 Task: open an excel sheet and write heading  Financial WizardAdd Categories in a column and its values below  'Income, Income, Income, Expenses, Expenses, Expenses, Expenses, Expenses, Savings, Savings, Investments, Investments, Debt, Debt & Debt. 'Add Descriptions in next column and its values below  Salary, Freelance Work, Rental Income, Housing, Transportation, Groceries, Utilities, Entertainment, Emergency Fund, Retirement, Stocks, Mutual Funds, Credit Card 1, Credit Card 2 & Student Loan. Add Amount in next column and its values below  $5,000, $1,200, $500, $1,200, $300, $400, $200, $150, $500, $1,000, $500, $300, $200, $100 & $300. Save page Budget Worksheet
Action: Mouse moved to (26, 122)
Screenshot: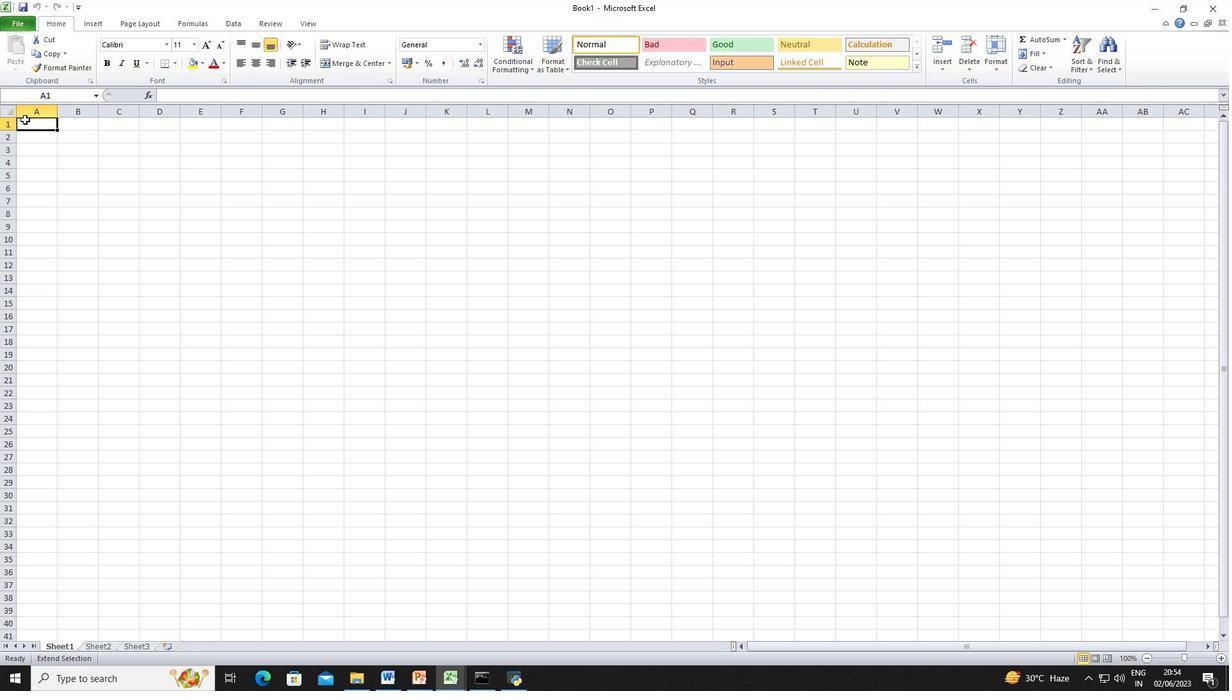 
Action: Mouse pressed left at (26, 122)
Screenshot: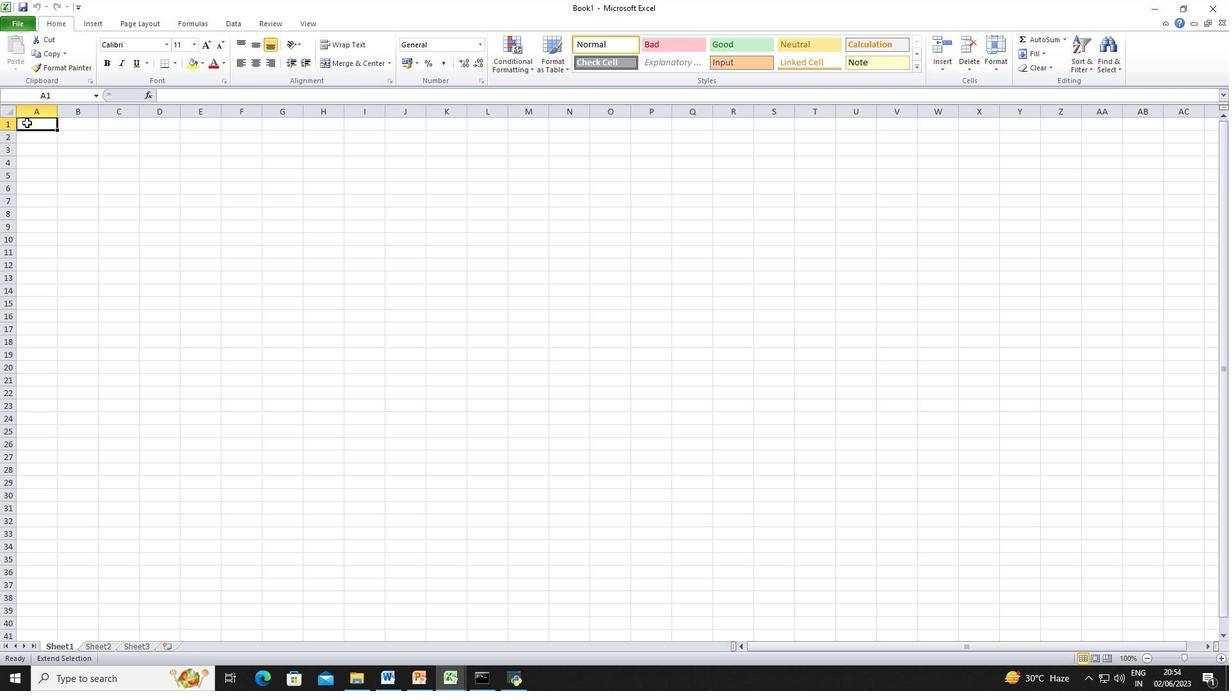 
Action: Mouse moved to (367, 215)
Screenshot: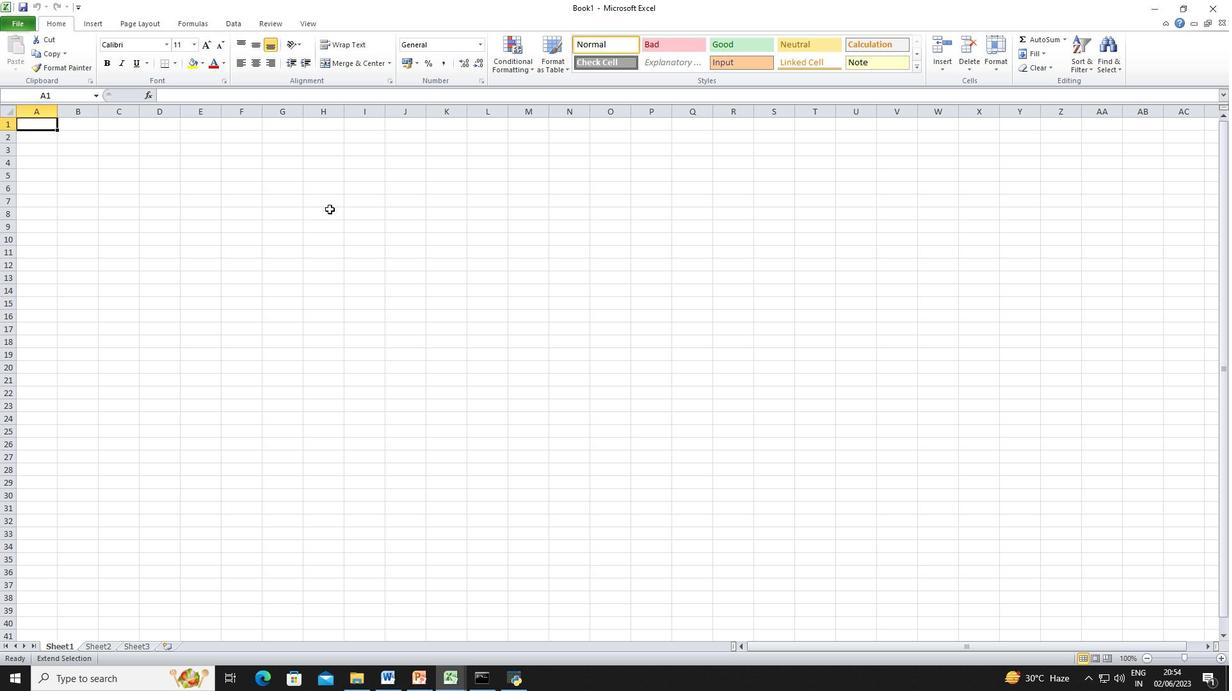 
Action: Key pressed <Key.shift_r><Key.shift_r><Key.shift_r><Key.shift_r><Key.shift_r>Financial<Key.space><Key.shift_r>Wizard<Key.space><Key.enter><Key.shift_r><Key.shift_r><Key.shift_r>Categories<Key.space><Key.right><Key.shift_r><Key.shift_r><Key.shift_r><Key.shift_r>DEs<Key.backspace><Key.backspace>escription<Key.space><Key.right><Key.shift_r><Key.shift_r><Key.shift_r><Key.shift_r><Key.shift_r><Key.shift_r><Key.shift_r><Key.shift_r><Key.shift_r><Key.shift_r><Key.shift_r><Key.shift_r><Key.shift_r><Key.shift_r><Key.shift_r><Key.shift_r>ADd<Key.backspace><Key.backspace>dd<Key.shift_r><Key.space><Key.shift_r>Amount
Screenshot: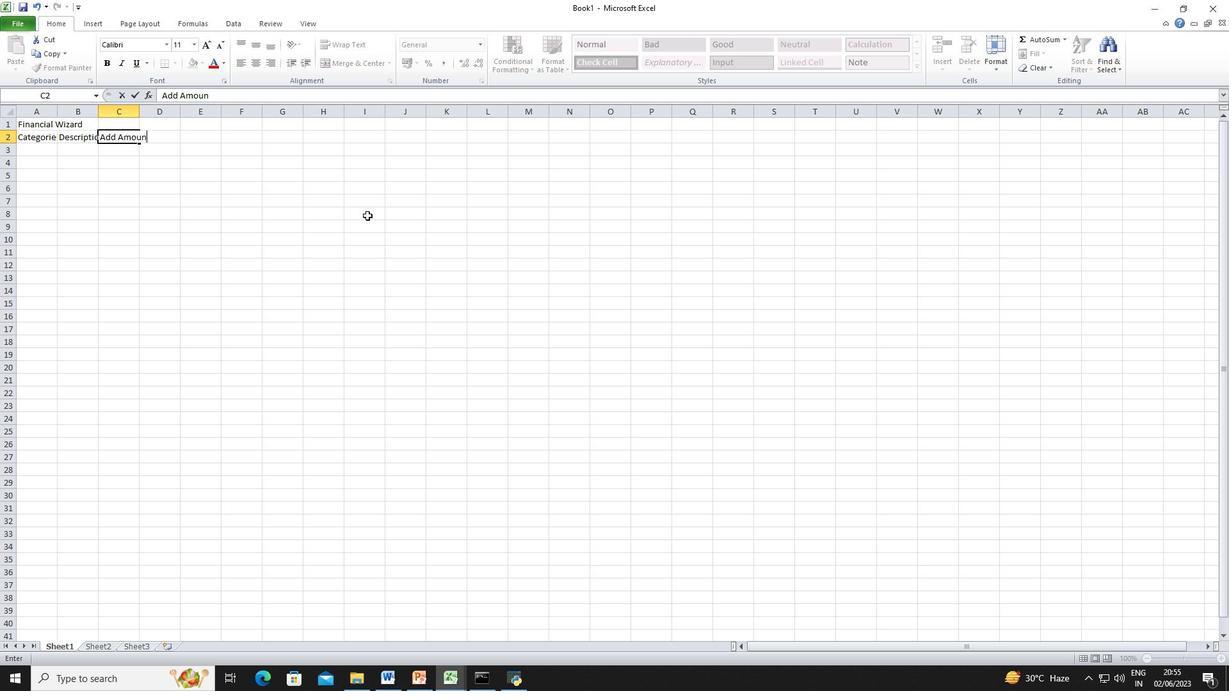
Action: Mouse pressed left at (367, 215)
Screenshot: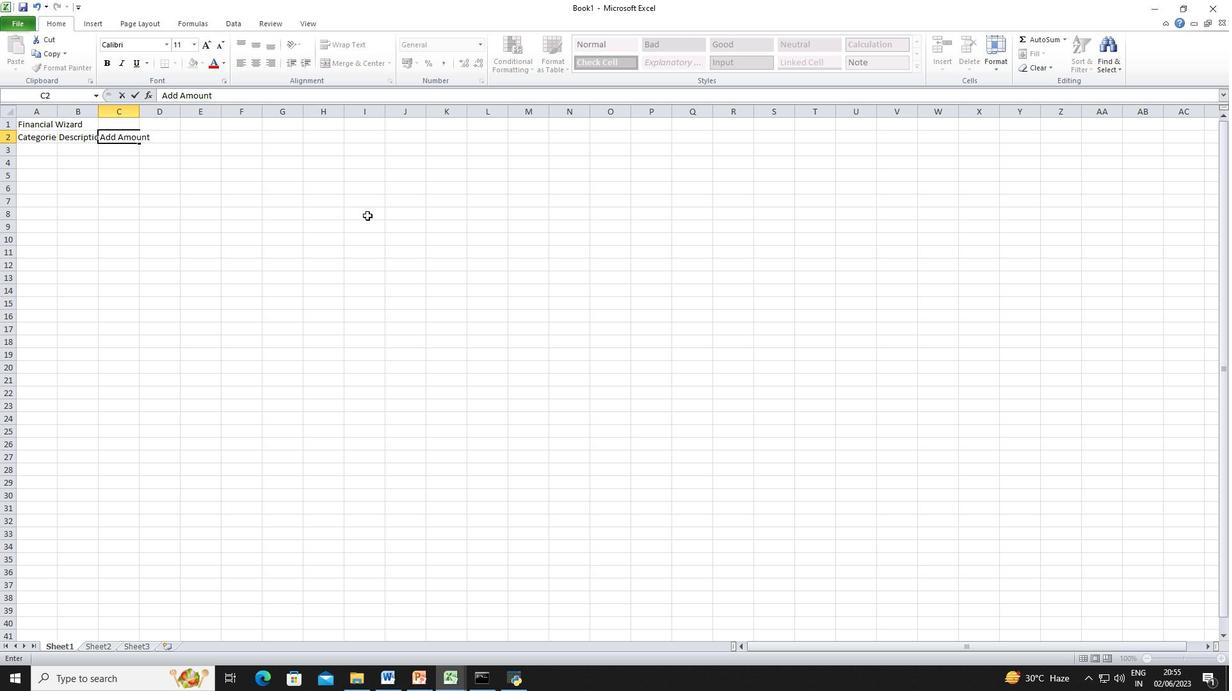 
Action: Mouse moved to (94, 106)
Screenshot: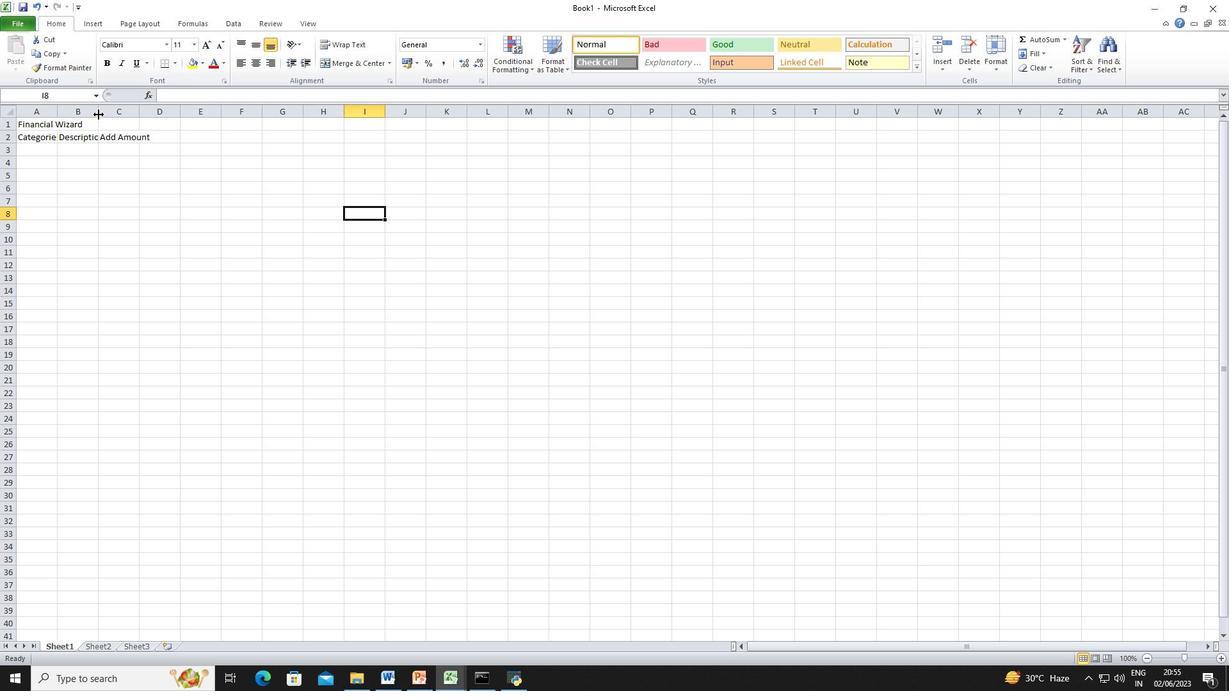 
Action: Mouse pressed left at (94, 106)
Screenshot: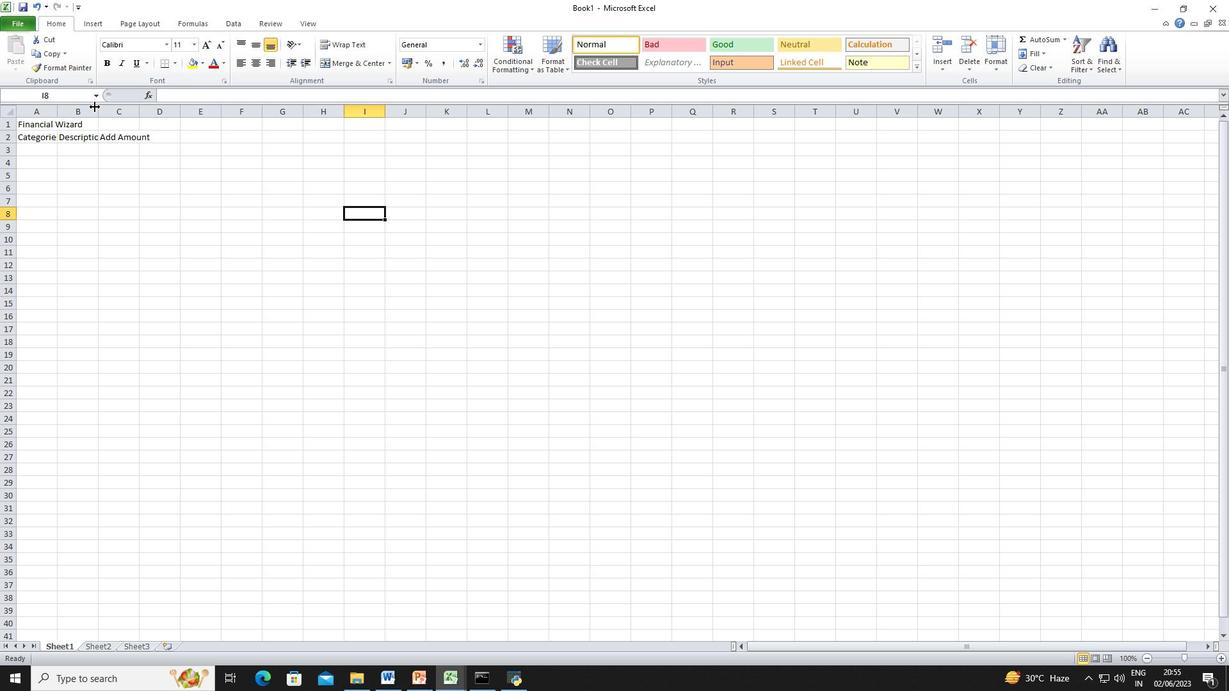 
Action: Mouse pressed left at (94, 106)
Screenshot: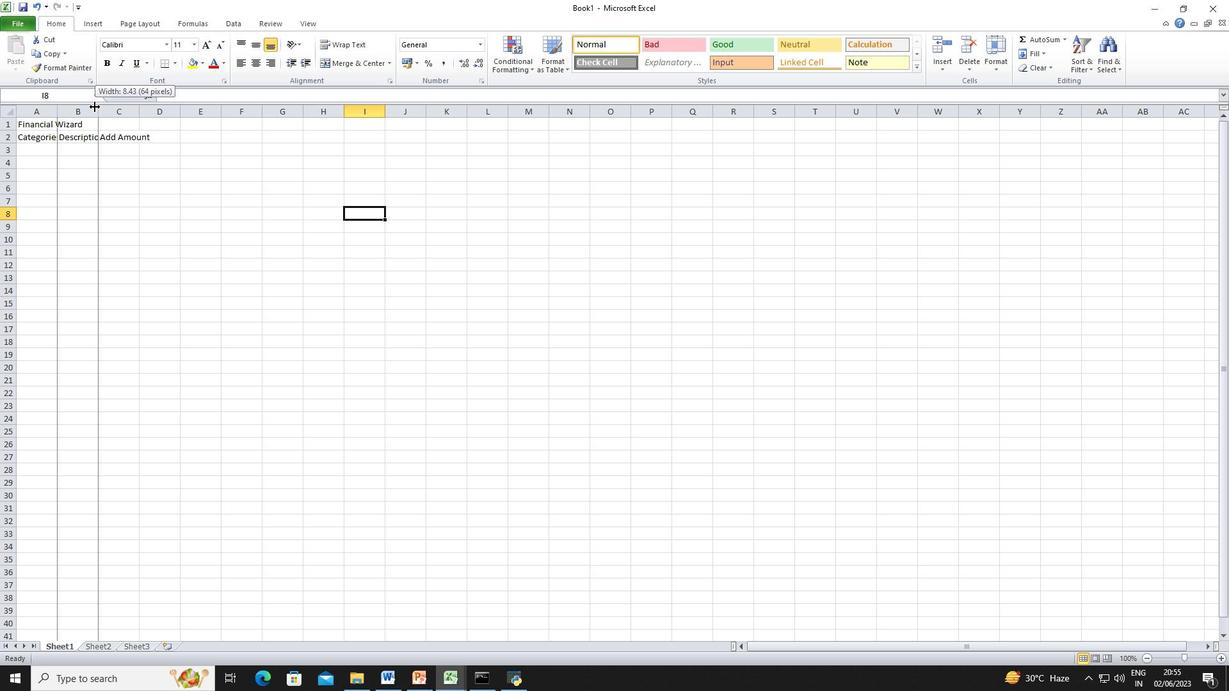 
Action: Mouse moved to (56, 107)
Screenshot: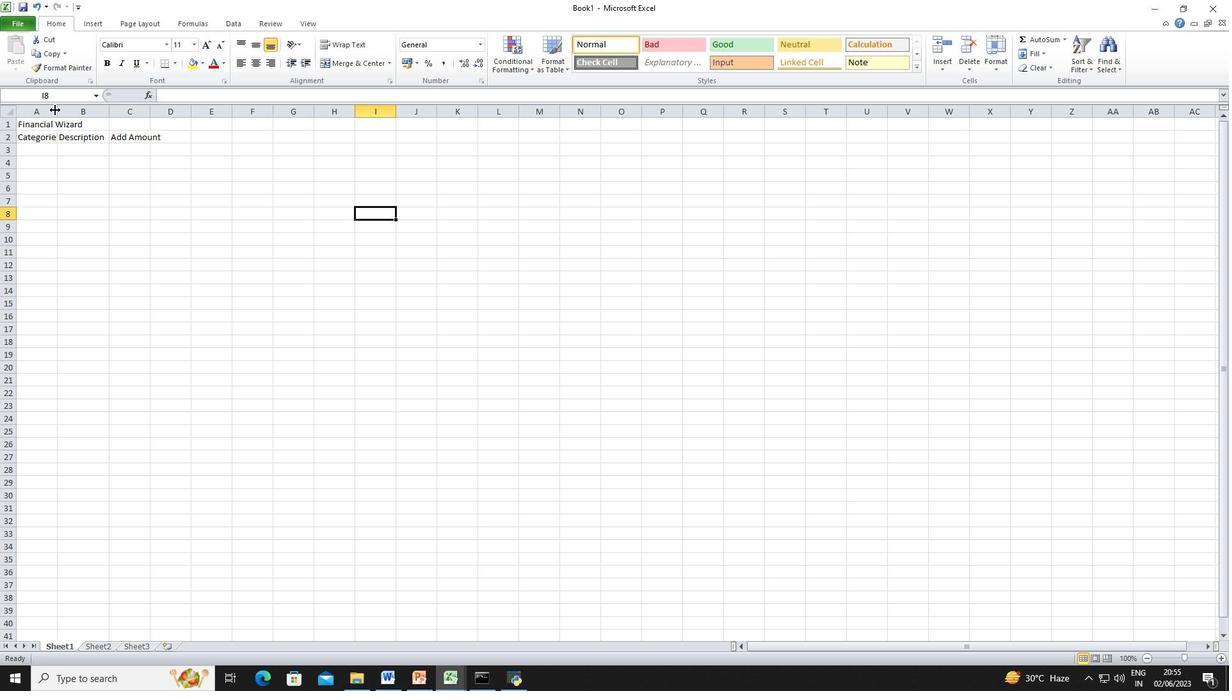 
Action: Mouse pressed left at (56, 107)
Screenshot: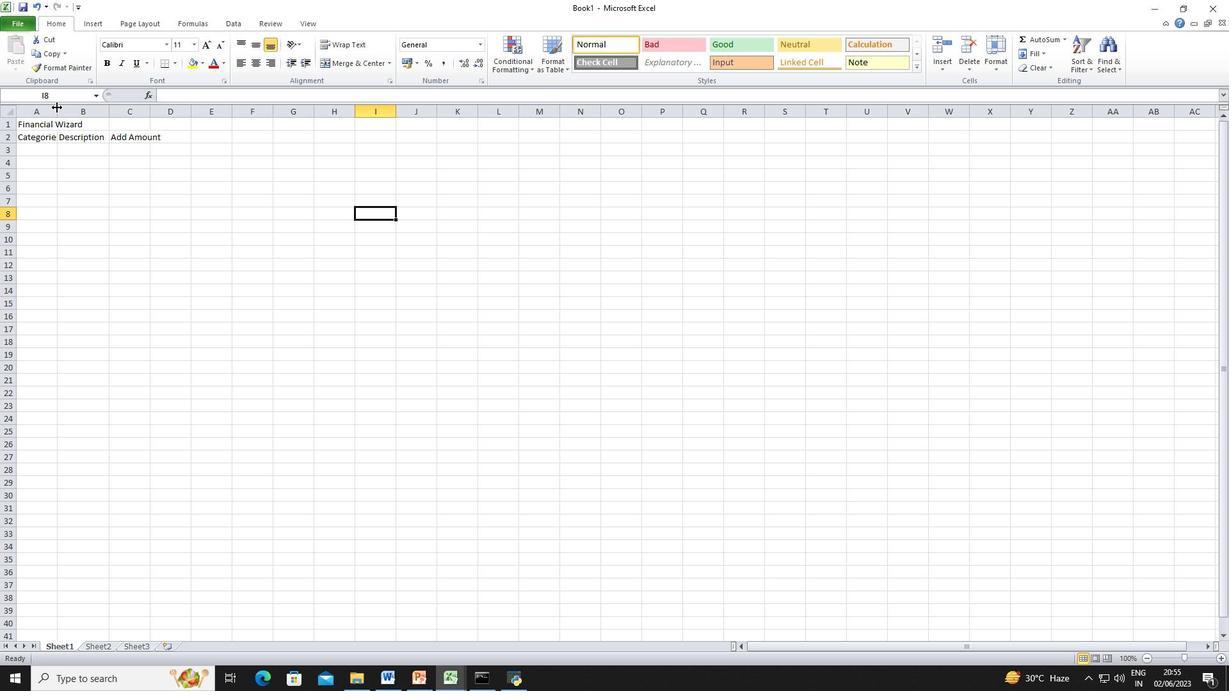
Action: Mouse pressed left at (56, 107)
Screenshot: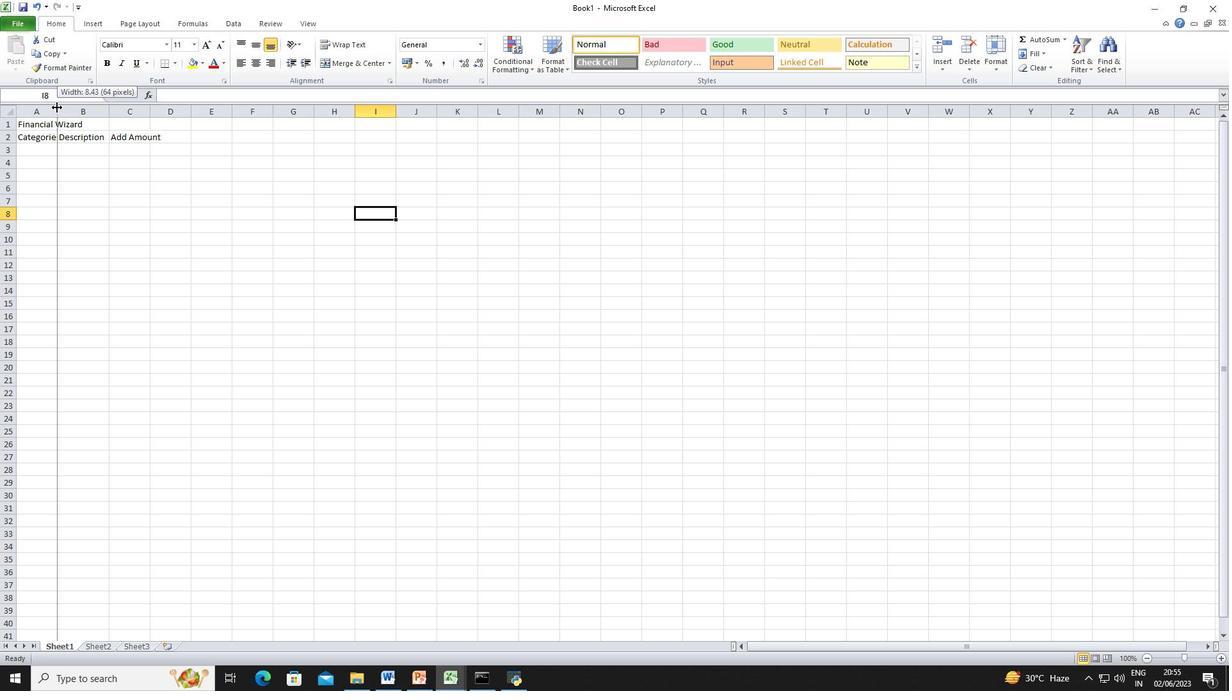 
Action: Mouse moved to (181, 106)
Screenshot: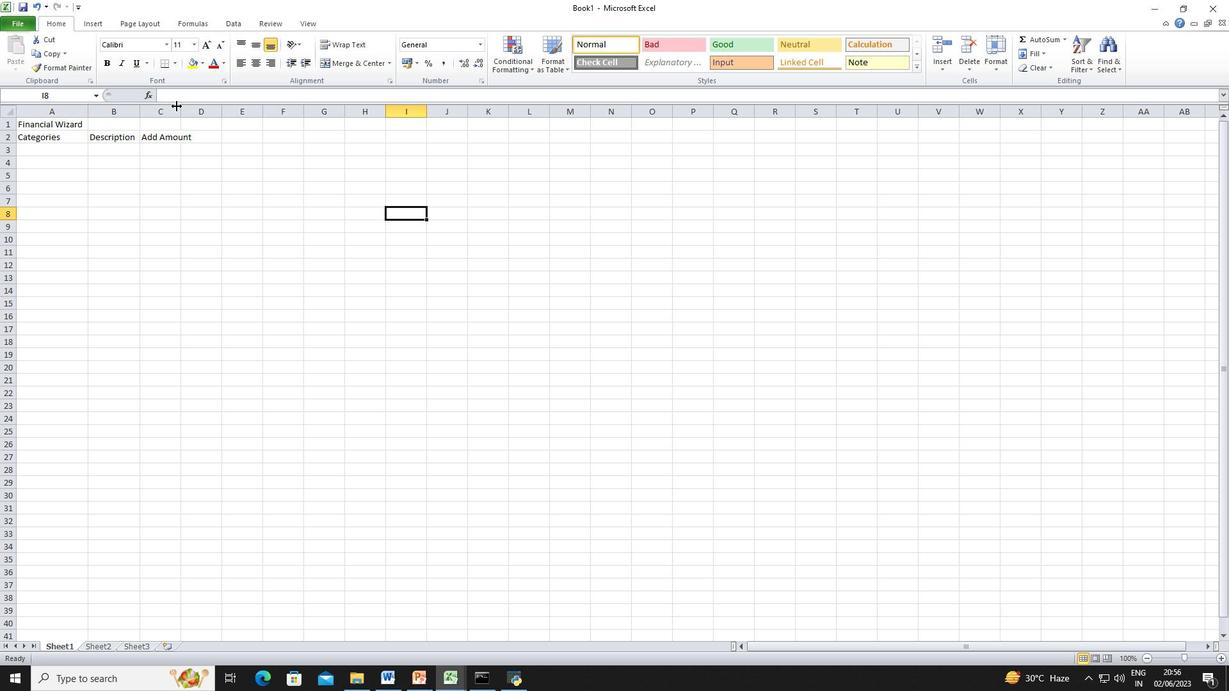 
Action: Mouse pressed left at (181, 106)
Screenshot: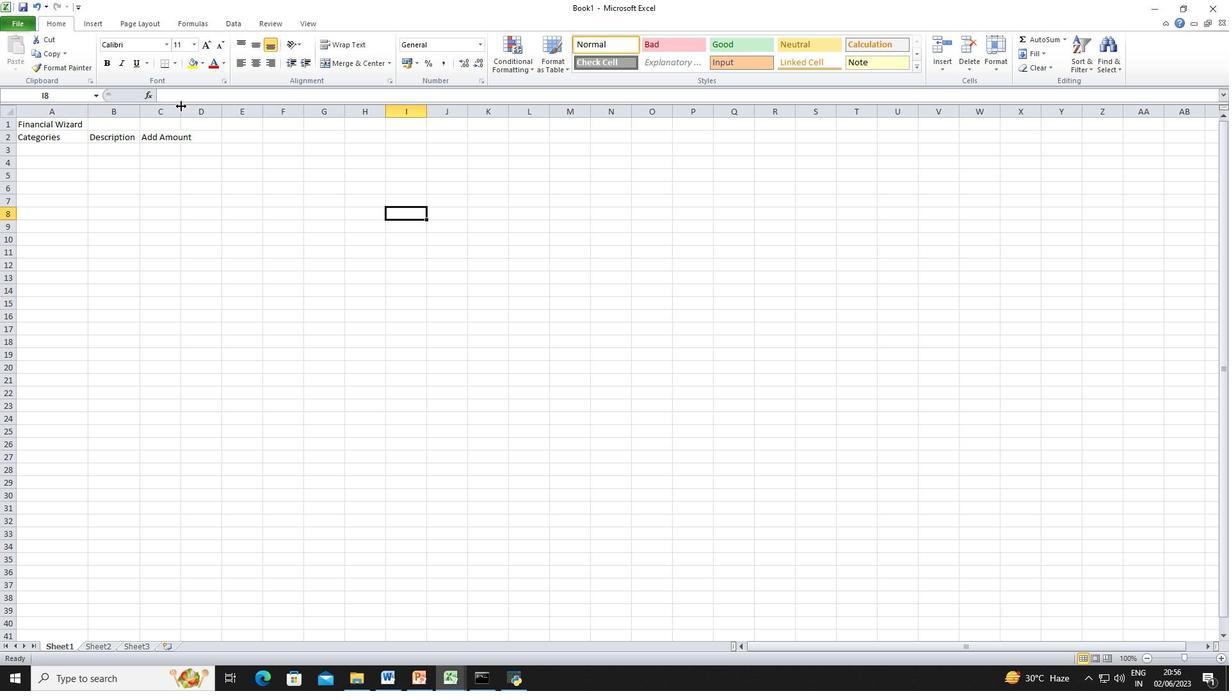 
Action: Mouse pressed left at (181, 106)
Screenshot: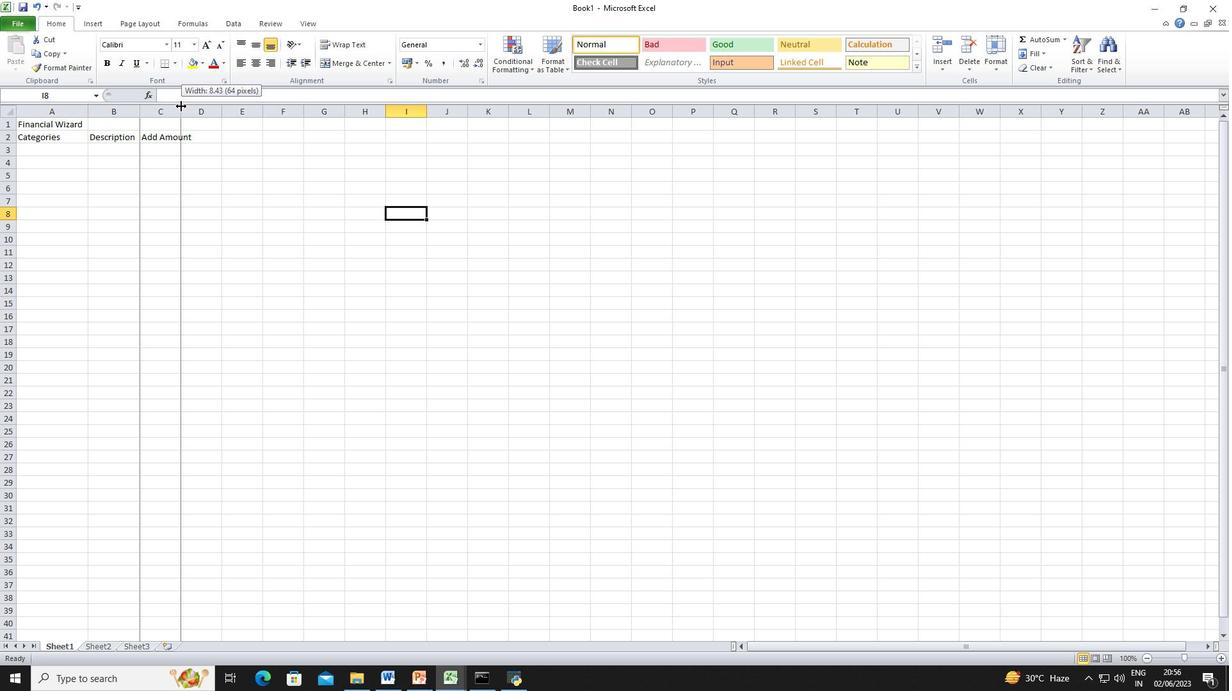 
Action: Mouse moved to (78, 149)
Screenshot: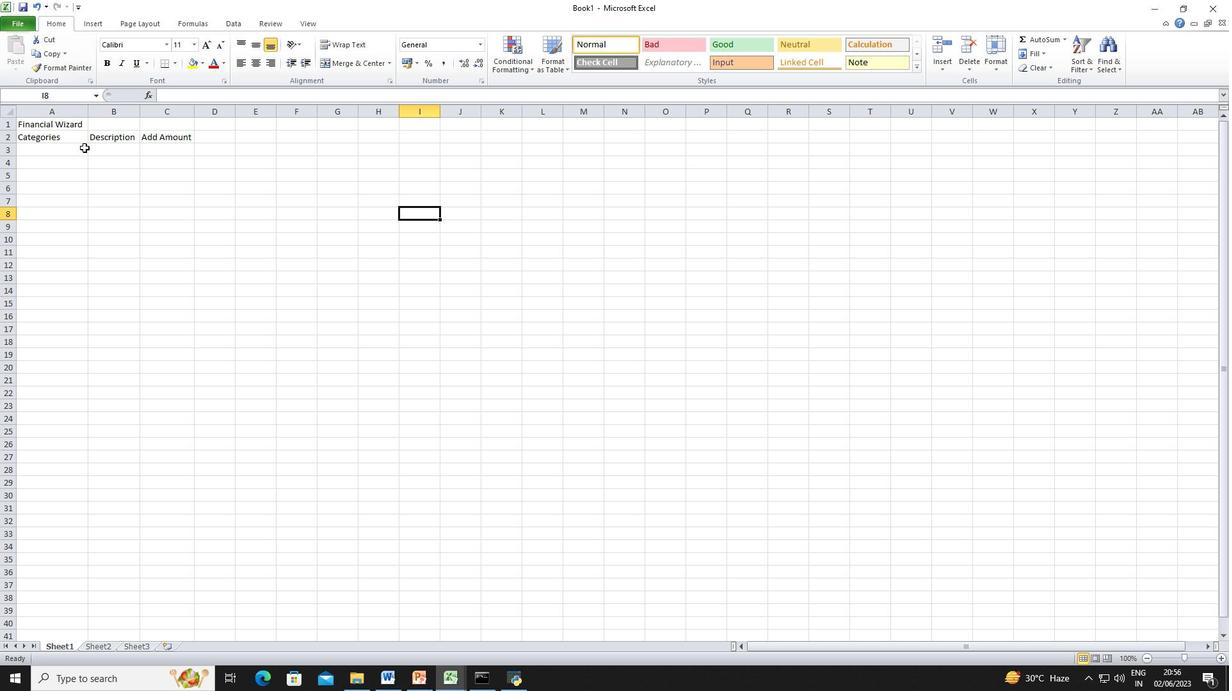 
Action: Mouse pressed left at (78, 149)
Screenshot: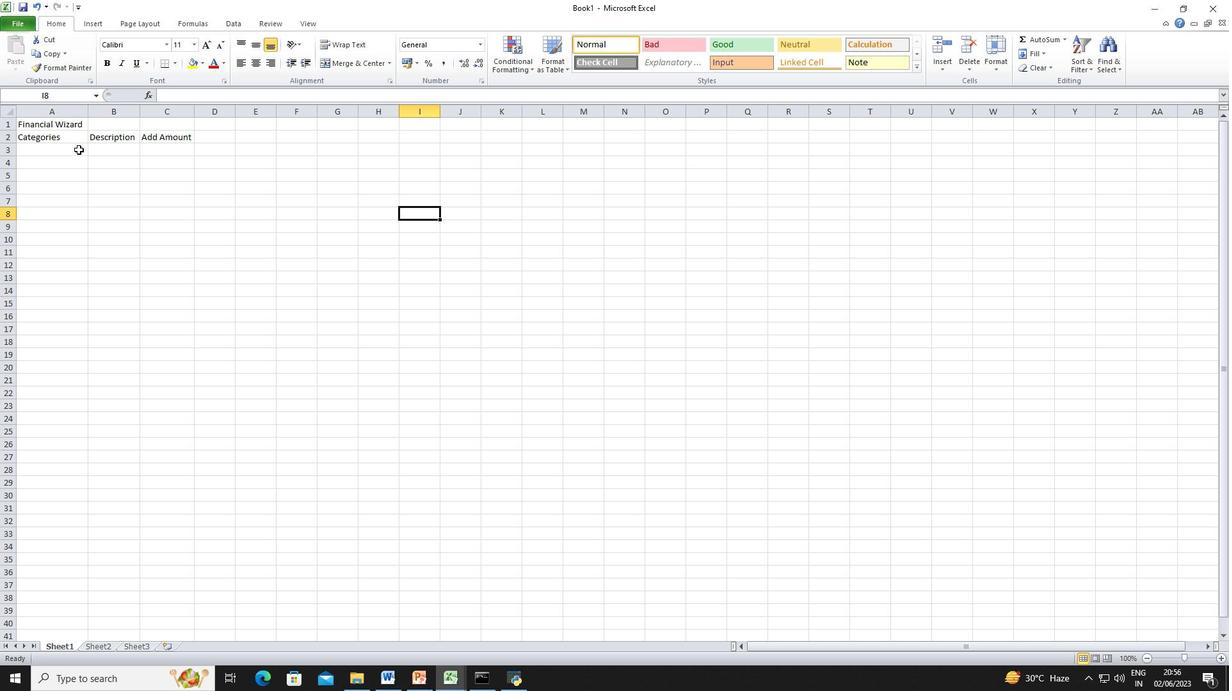 
Action: Mouse moved to (469, 208)
Screenshot: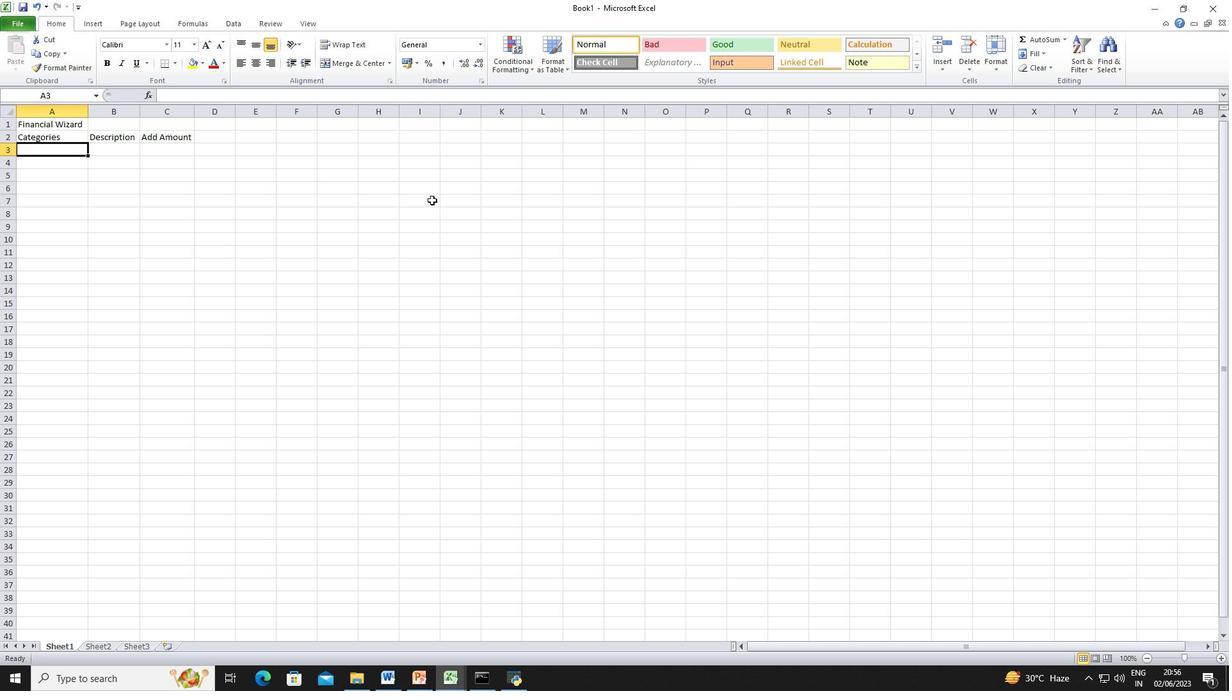 
Action: Key pressed <Key.shift_r><Key.shift_r><Key.shift_r>Income<Key.space><Key.enter><Key.shift_r><Key.shift_r><Key.shift_r><Key.shift_r><Key.shift_r><Key.shift_r>I<Key.enter><Key.shift_r>I<Key.enter><Key.shift_r><Key.shift_r><Key.shift_r>Expenses<Key.enter><Key.shift_r>E<Key.enter><Key.shift_r>E<Key.enter><Key.shift_r>E<Key.enter><Key.shift_r>E<Key.enter>
Screenshot: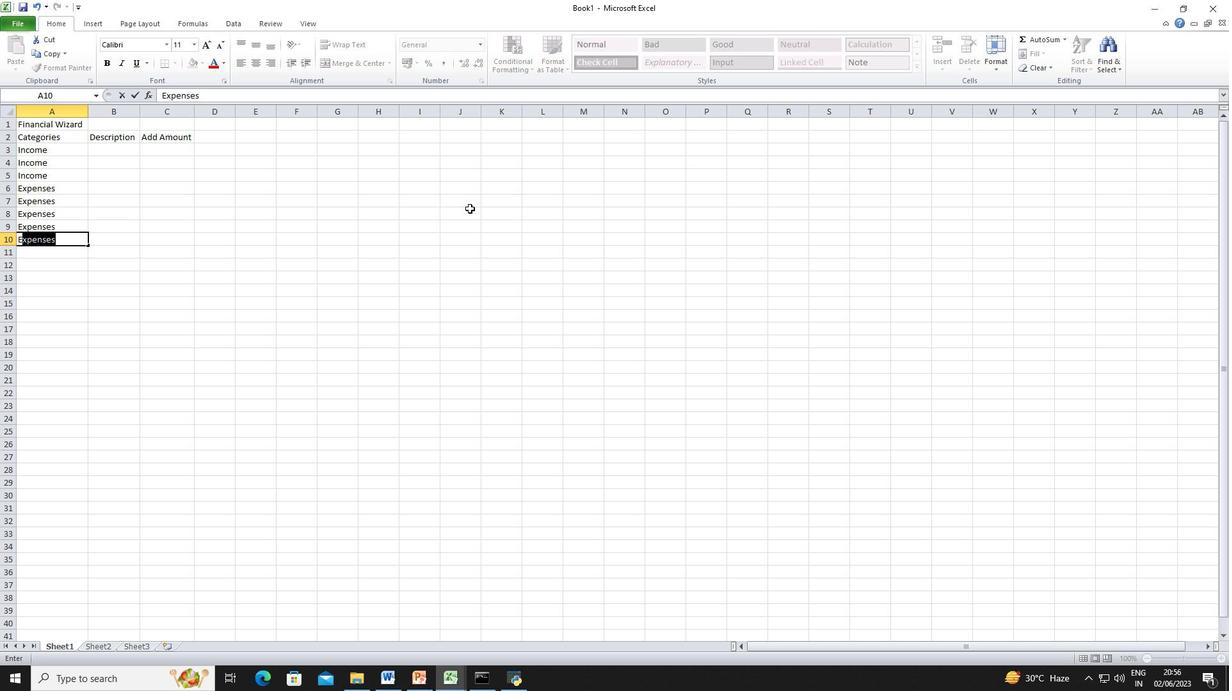
Action: Mouse moved to (407, 357)
Screenshot: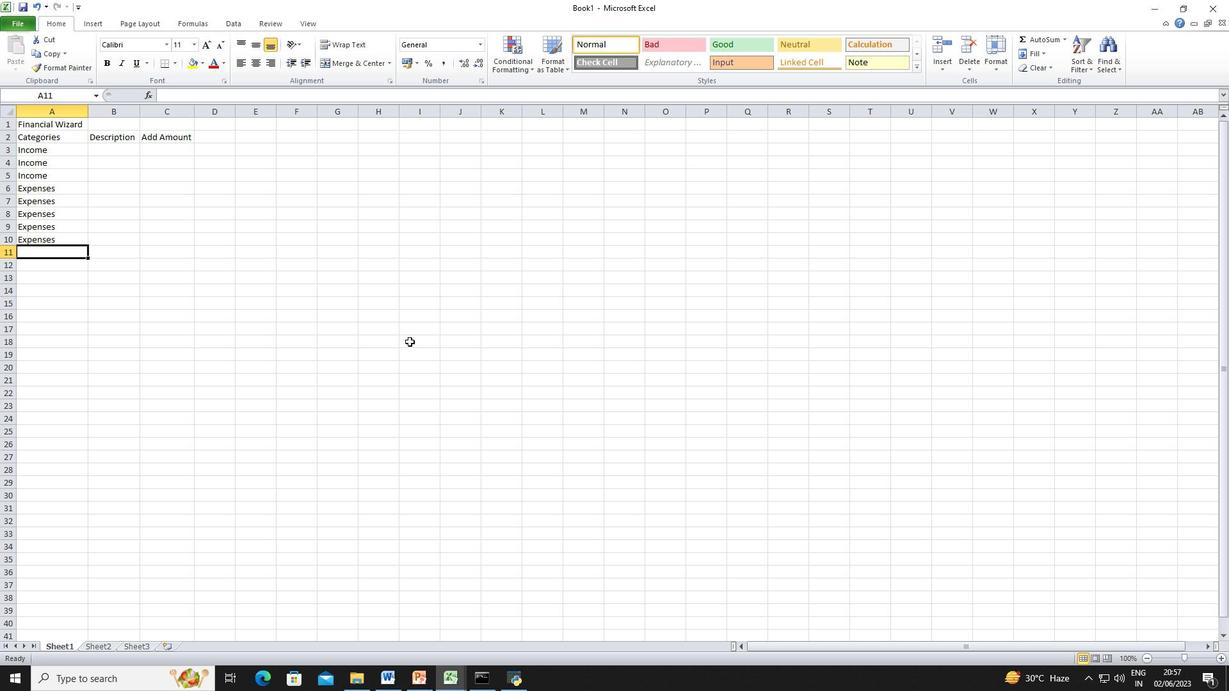 
Action: Key pressed <Key.shift_r>SAvings<Key.enter><Key.shift_r>SA<Key.enter><Key.shift_r><Key.shift_r><Key.shift_r><Key.shift_r><Key.shift_r><Key.shift_r><Key.shift_r><Key.shift_r>IN<Key.backspace><Key.backspace>nvestment<Key.space><Key.backspace>s<Key.enter><Key.shift_r>Inve<Key.enter><Key.shift_r><Key.shift_r><Key.shift_r><Key.shift_r><Key.shift_r><Key.shift_r><Key.shift_r><Key.shift_r><Key.shift_r>DE<Key.backspace>ebt<Key.space><Key.enter><Key.shift_r><Key.shift_r><Key.shift_r><Key.shift_r><Key.shift_r><Key.shift_r><Key.shift_r><Key.shift_r>De\<Key.backspace>bt<Key.enter><Key.shift_r>D<Key.enter>
Screenshot: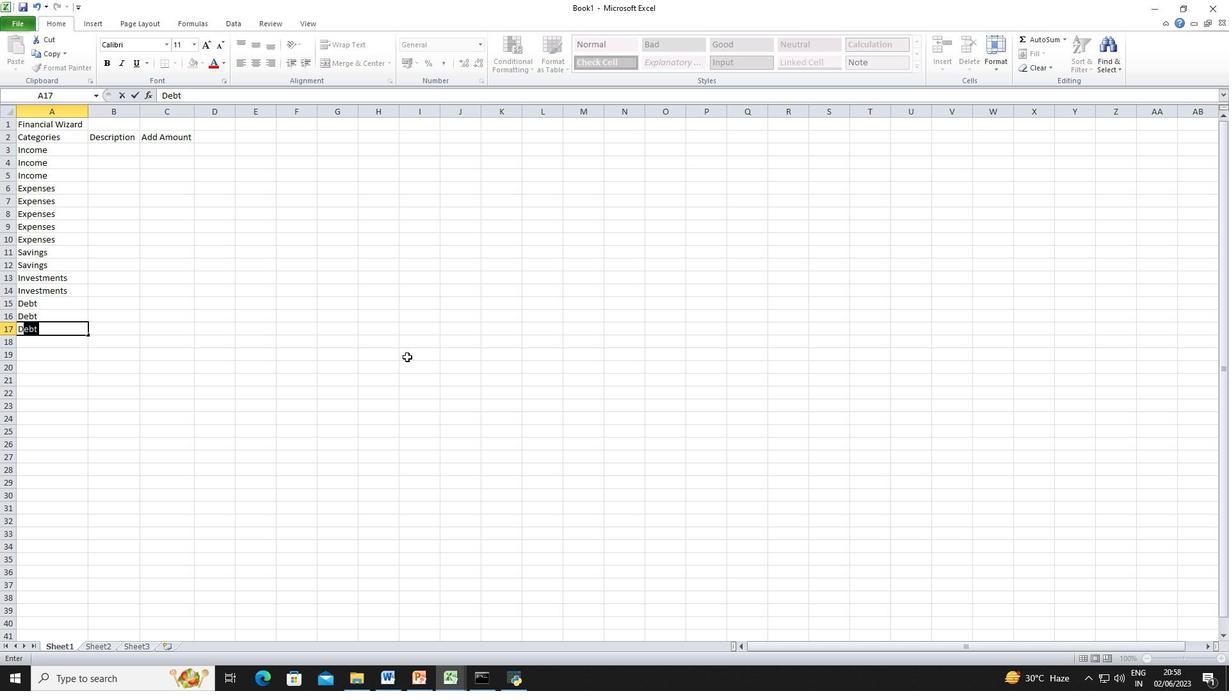 
Action: Mouse moved to (58, 332)
Screenshot: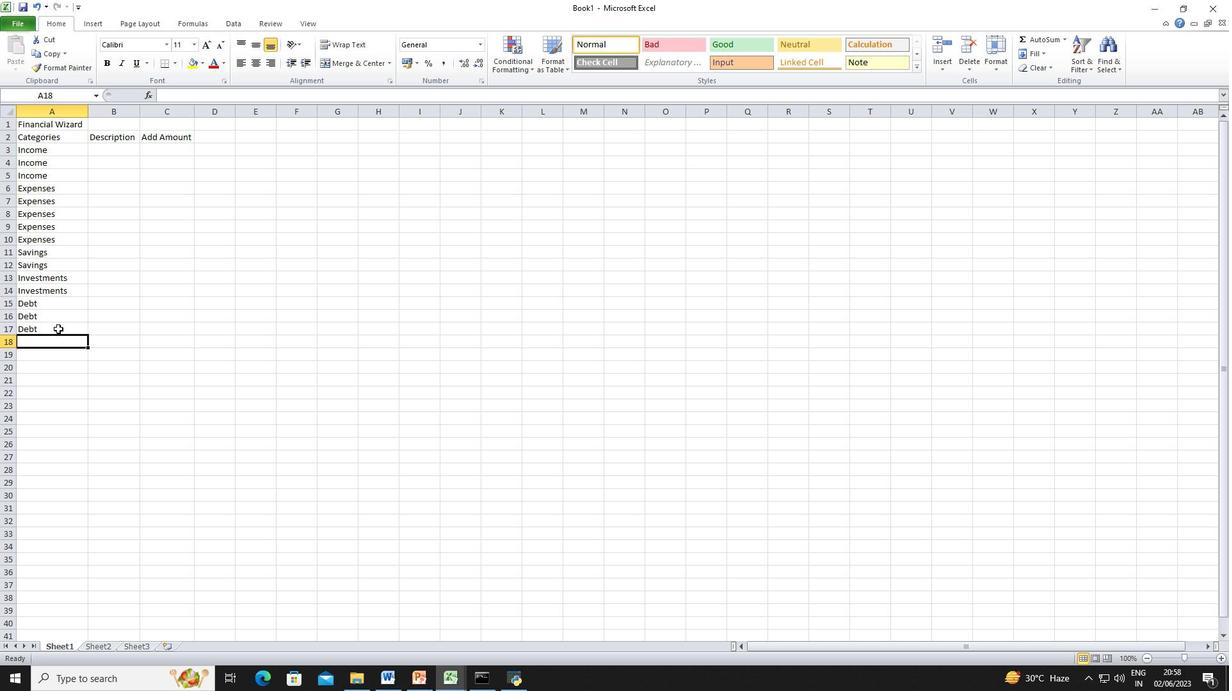 
Action: Mouse pressed left at (58, 332)
Screenshot: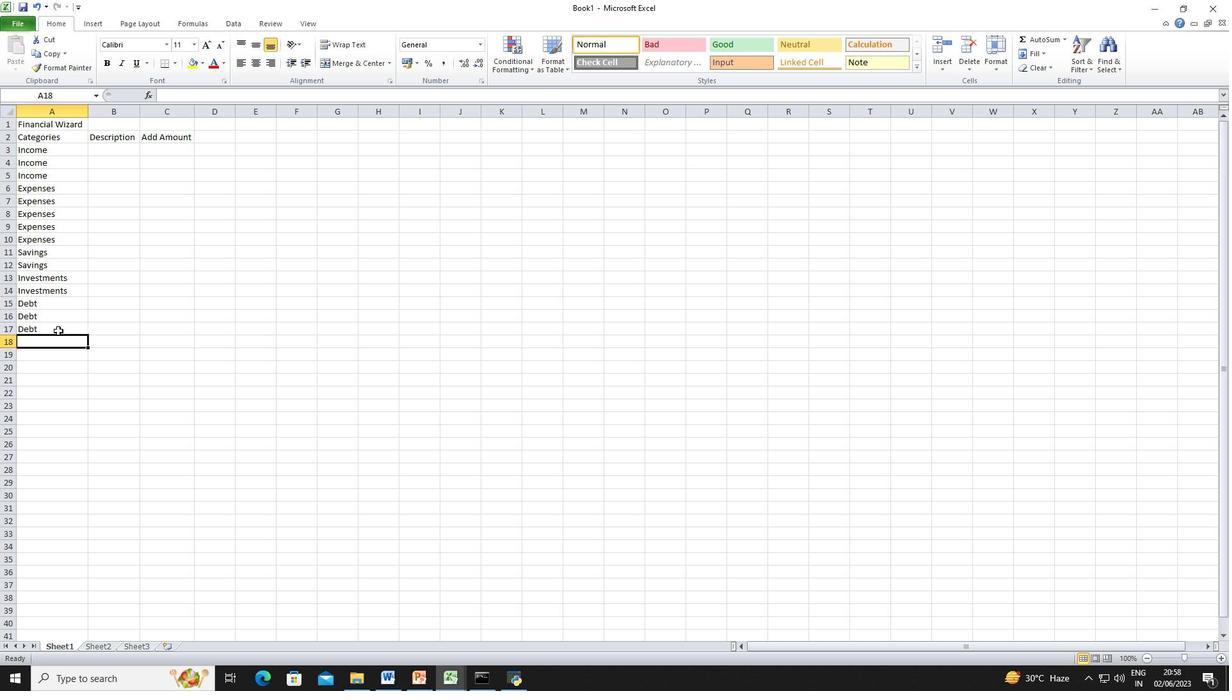 
Action: Key pressed <Key.backspace>
Screenshot: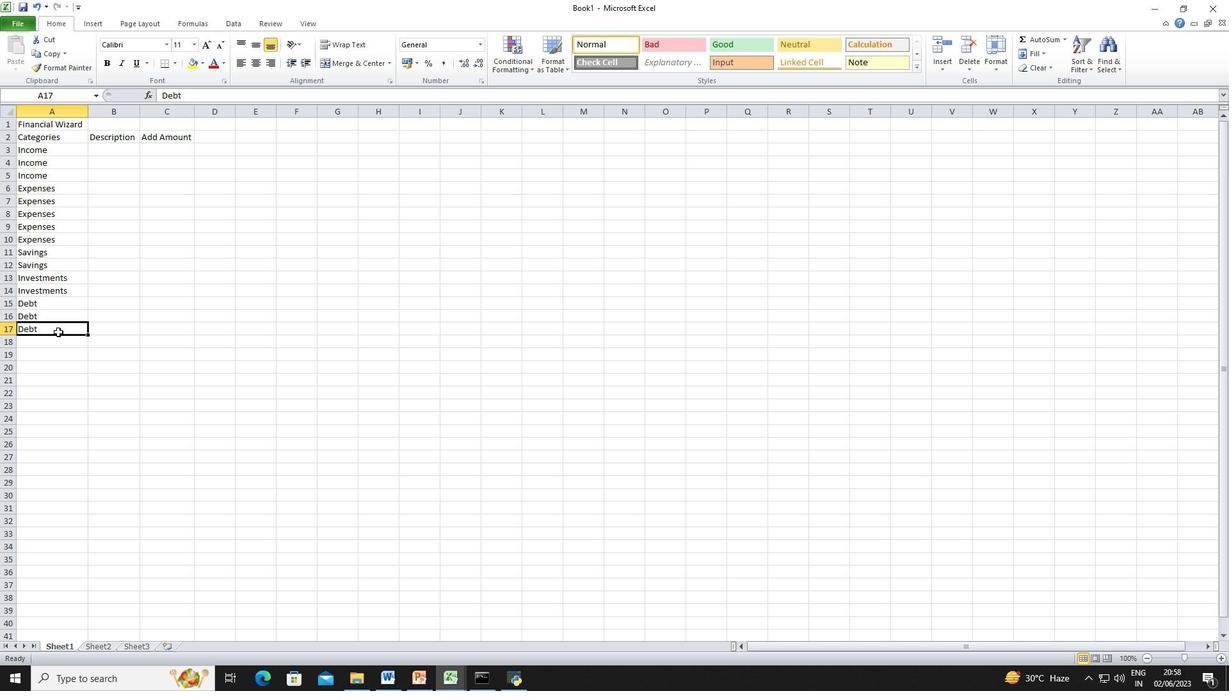 
Action: Mouse moved to (62, 316)
Screenshot: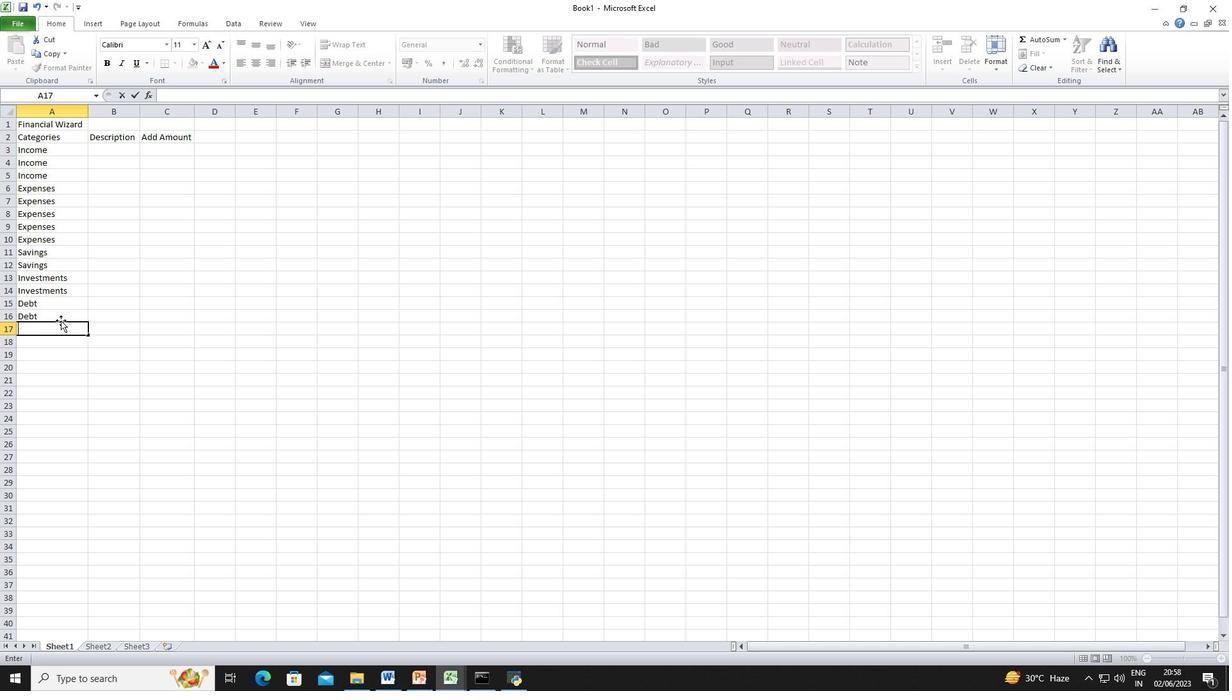 
Action: Mouse pressed left at (62, 316)
Screenshot: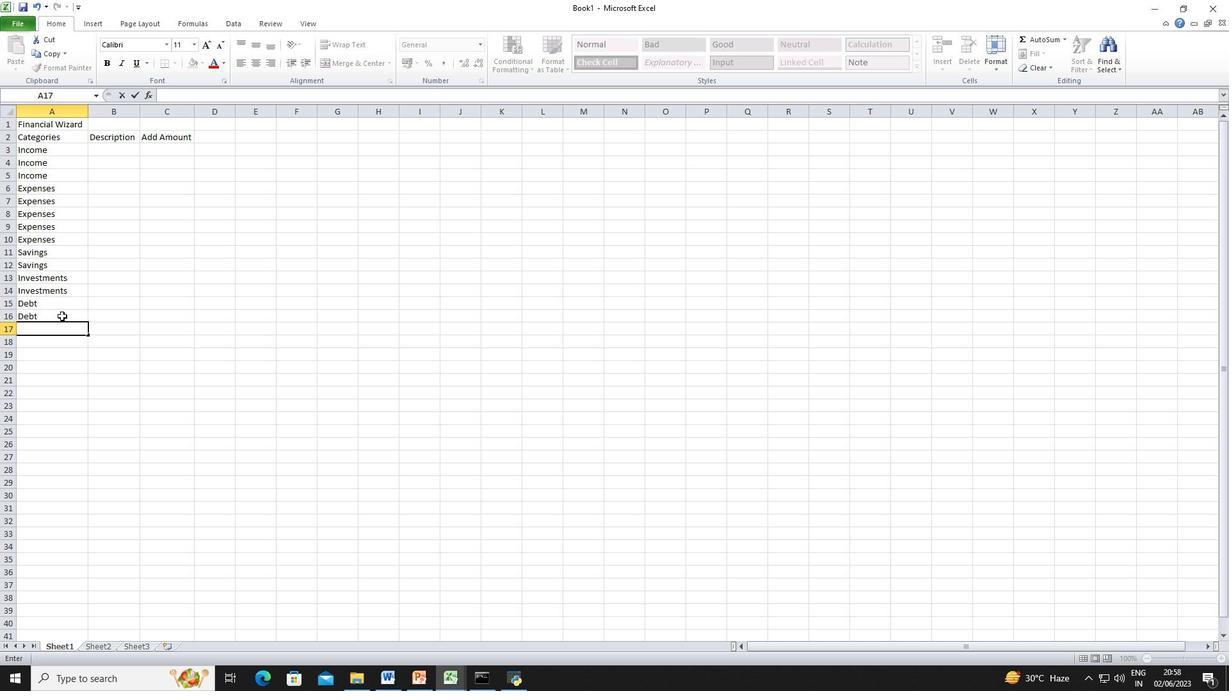
Action: Mouse pressed left at (62, 316)
Screenshot: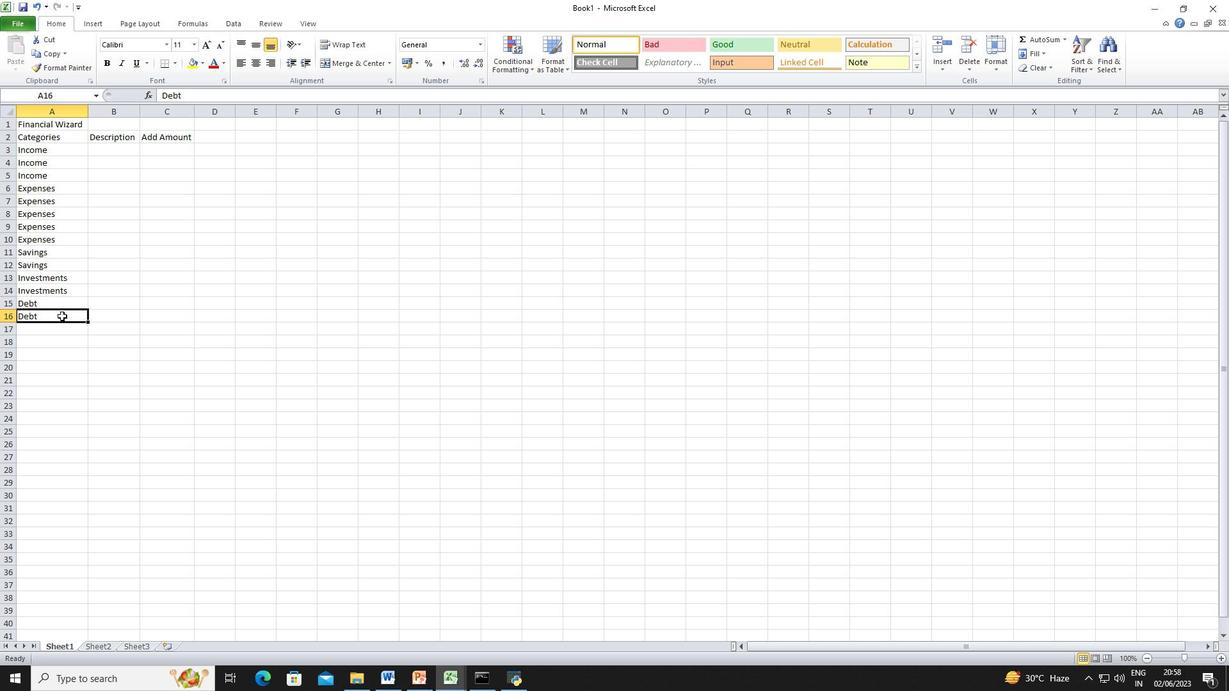 
Action: Mouse pressed left at (62, 316)
Screenshot: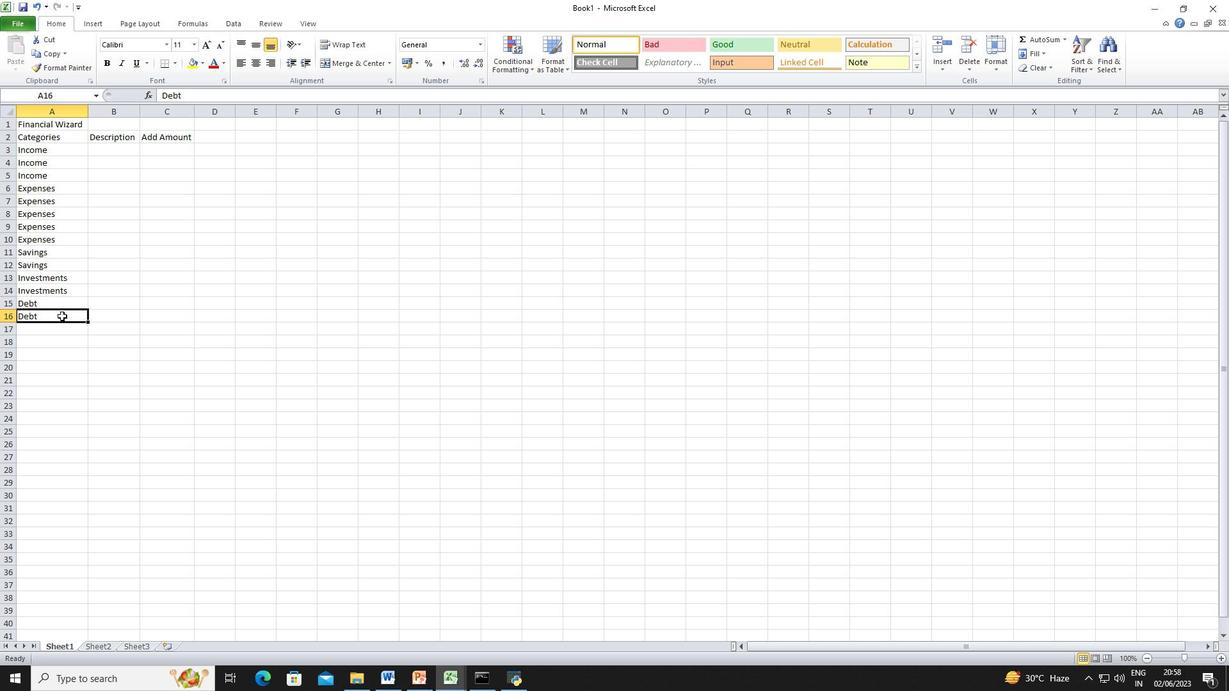 
Action: Key pressed <Key.shift_r><Key.shift_r><Key.shift_r><Key.shift_r><Key.shift_r><Key.shift_r><Key.shift_r><Key.shift_r><Key.shift_r><Key.shift_r><Key.shift_r><Key.shift_r><Key.shift_r><Key.shift_r><Key.shift_r><Key.shift_r><Key.shift_r><Key.shift_r><Key.shift_r><Key.shift_r><Key.shift_r><Key.shift_r><Key.shift_r><Key.shift_r><Key.shift_r><Key.shift_r><Key.shift_r><Key.shift_r><Key.shift_r><Key.shift_r><Key.shift_r><Key.shift_r><Key.shift_r><Key.shift_r><Key.shift_r><Key.shift_r><Key.shift_r><Key.shift_r><Key.shift_r><Key.shift_r><Key.shift_r><Key.shift_r><Key.shift_r><Key.shift_r><Key.shift_r><Key.shift_r><Key.shift_r><Key.shift_r>&<Key.space><Key.shift_r>DE<Key.backspace>ebt
Screenshot: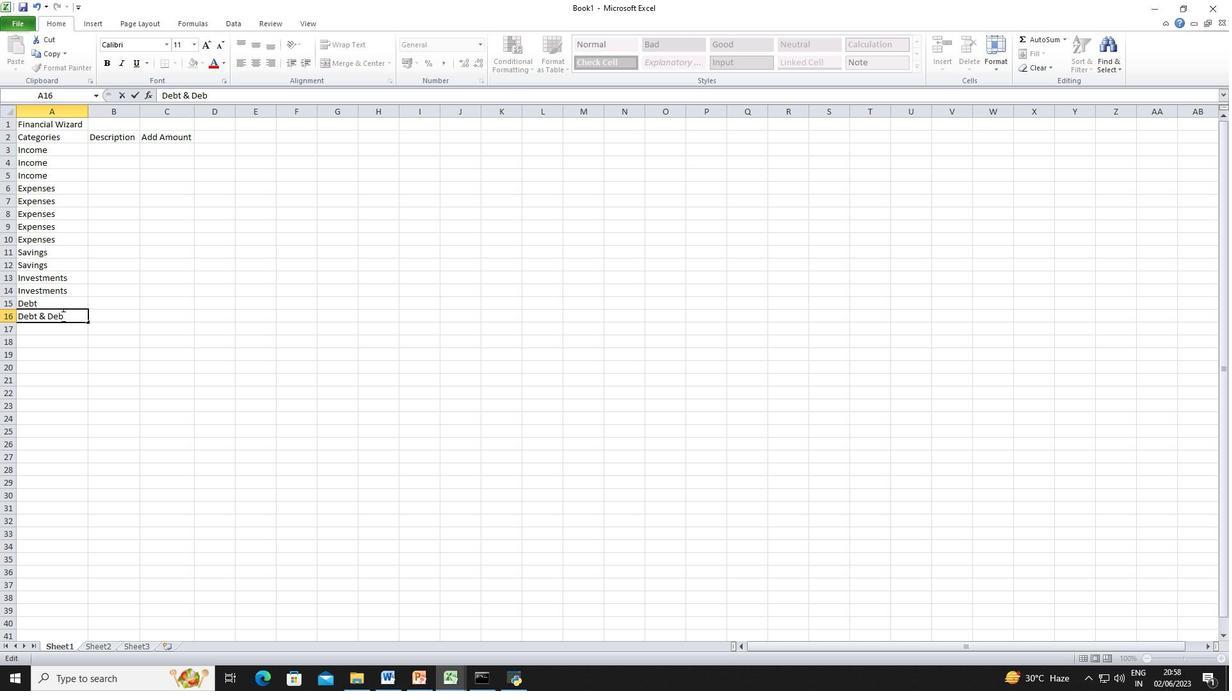
Action: Mouse moved to (138, 281)
Screenshot: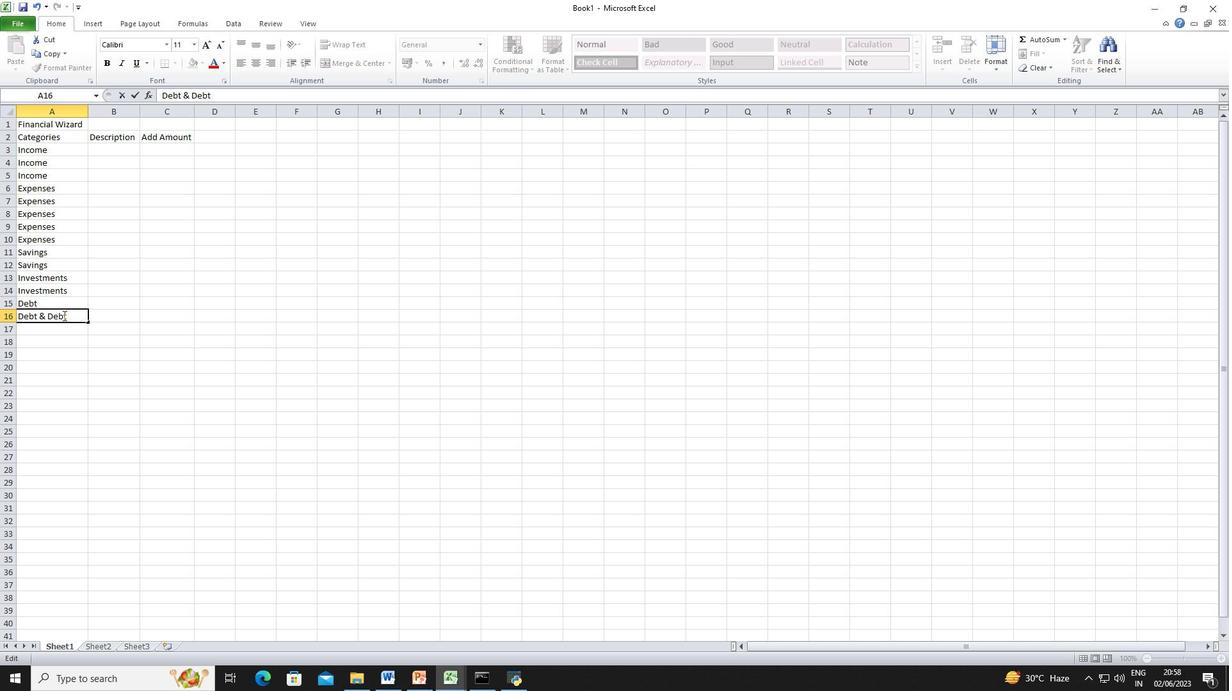 
Action: Mouse pressed left at (138, 281)
Screenshot: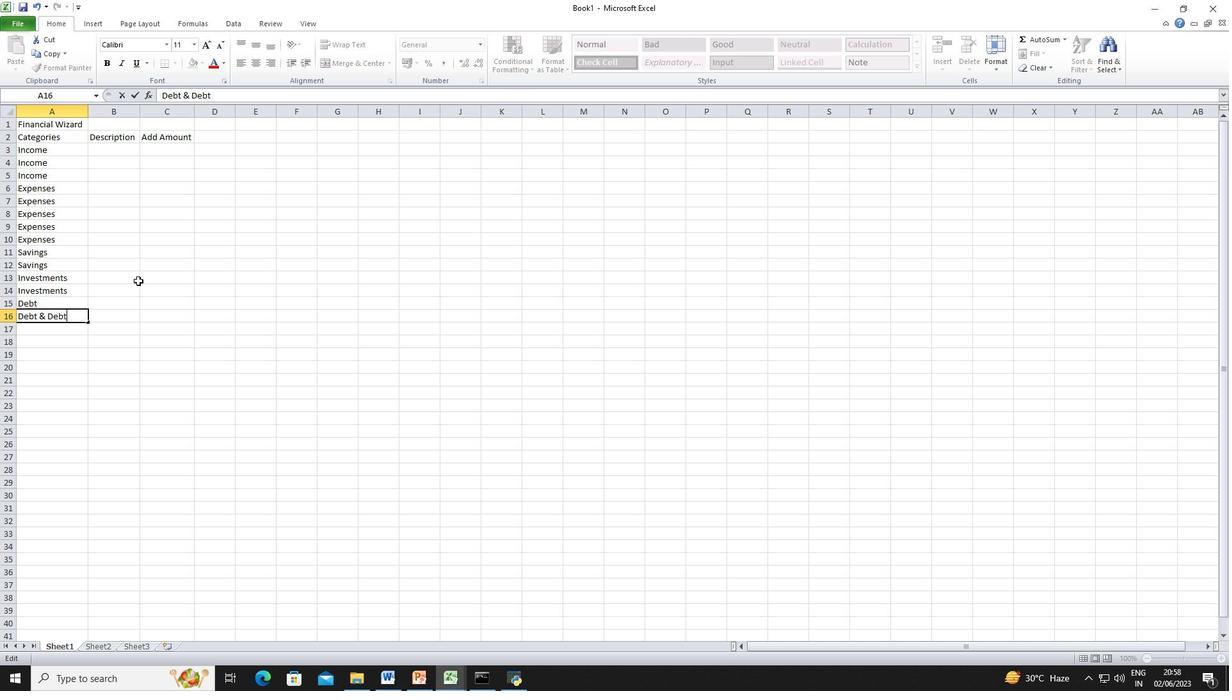 
Action: Mouse moved to (205, 269)
Screenshot: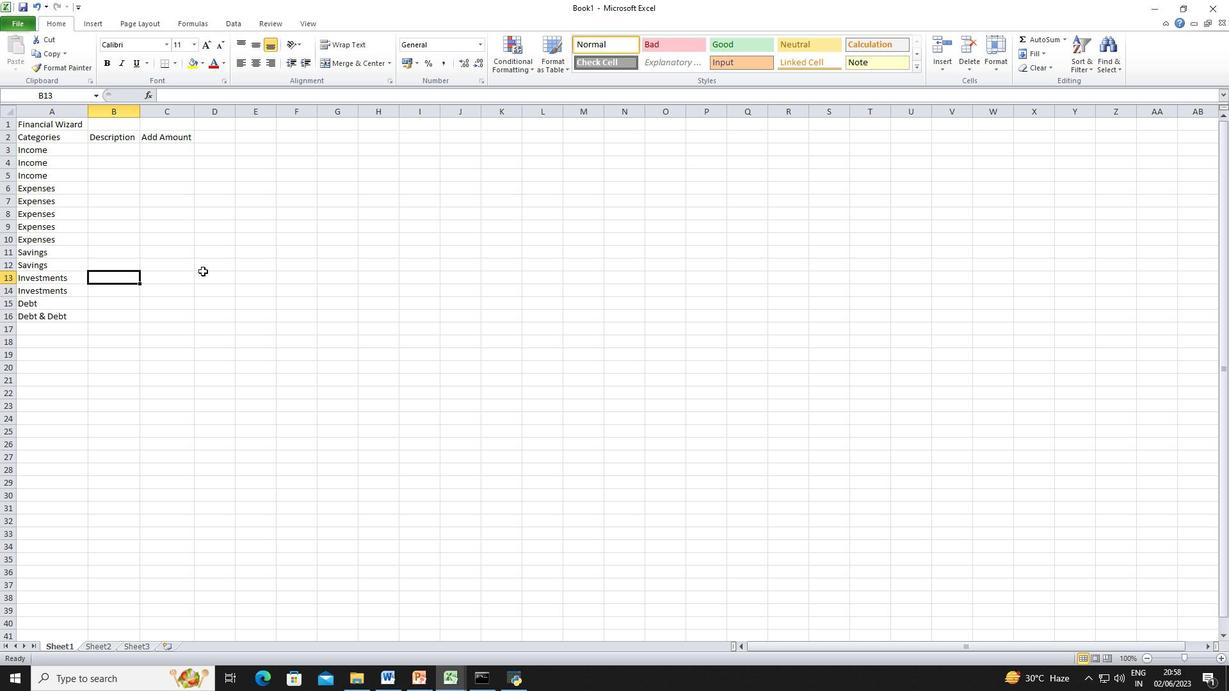 
Action: Mouse pressed left at (205, 269)
Screenshot: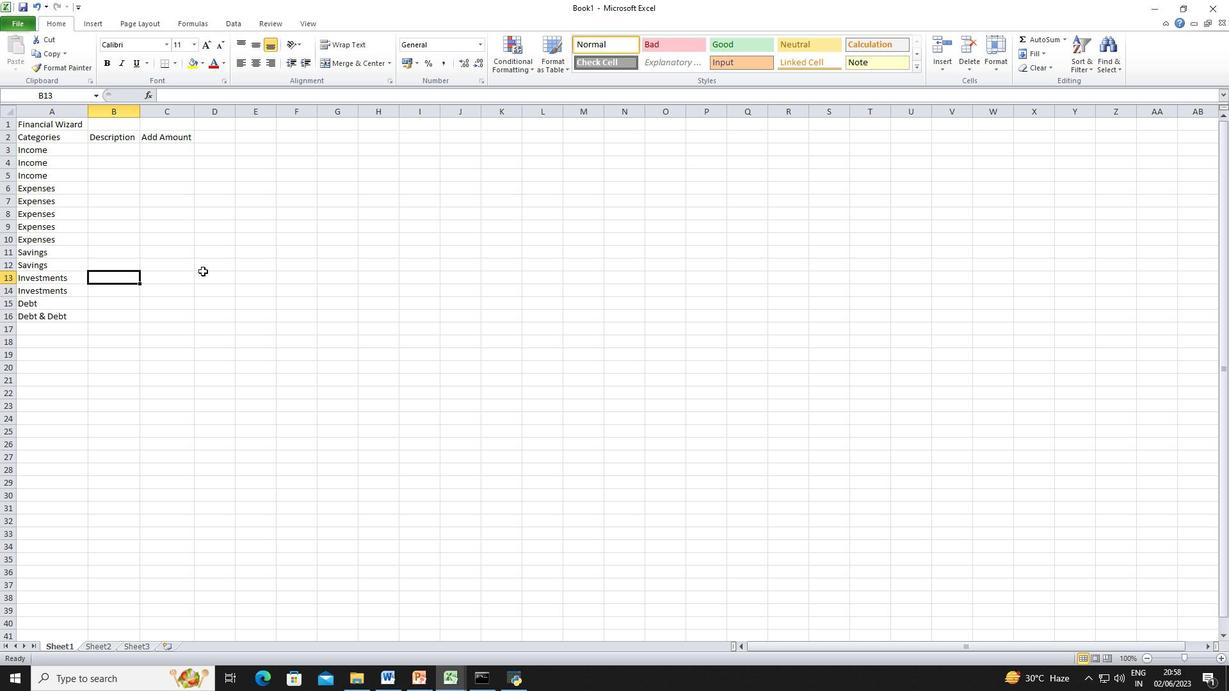 
Action: Mouse moved to (110, 147)
Screenshot: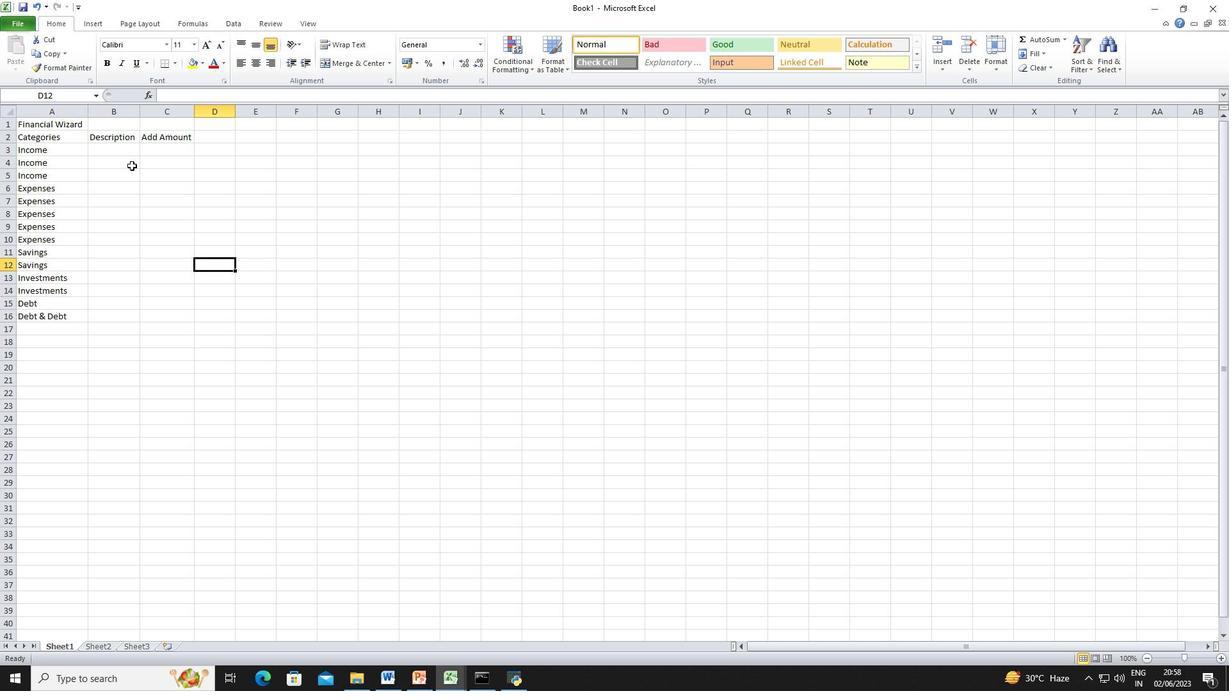 
Action: Mouse pressed left at (110, 147)
Screenshot: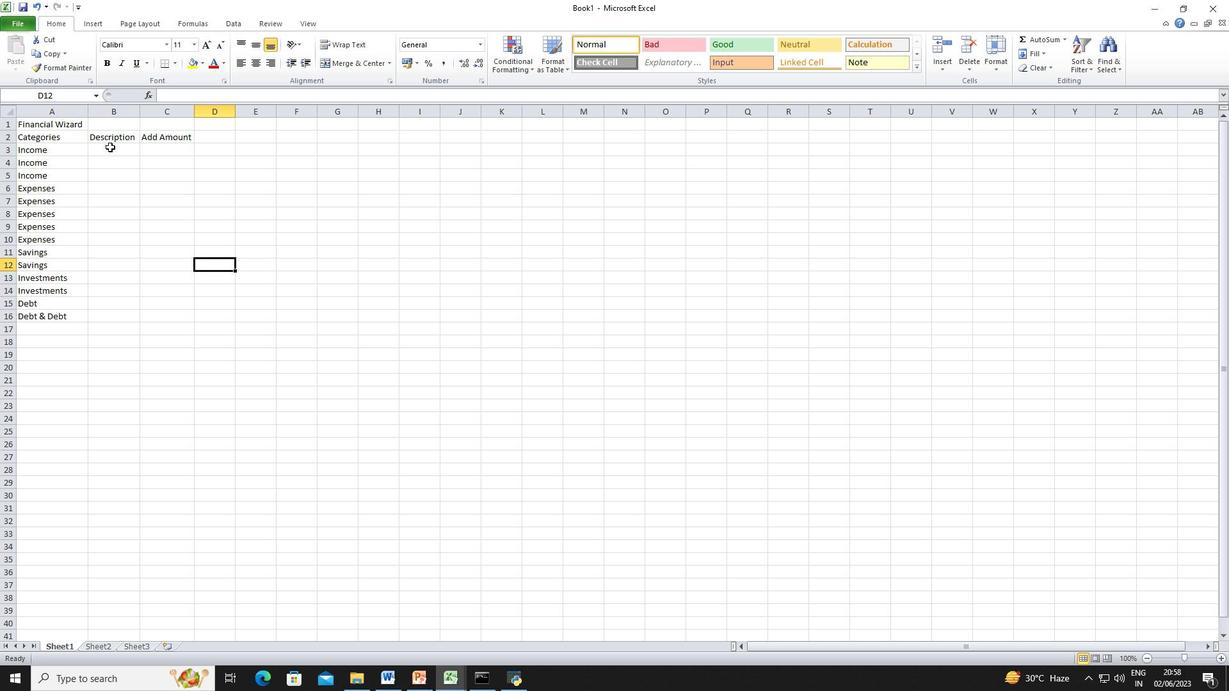 
Action: Mouse moved to (247, 245)
Screenshot: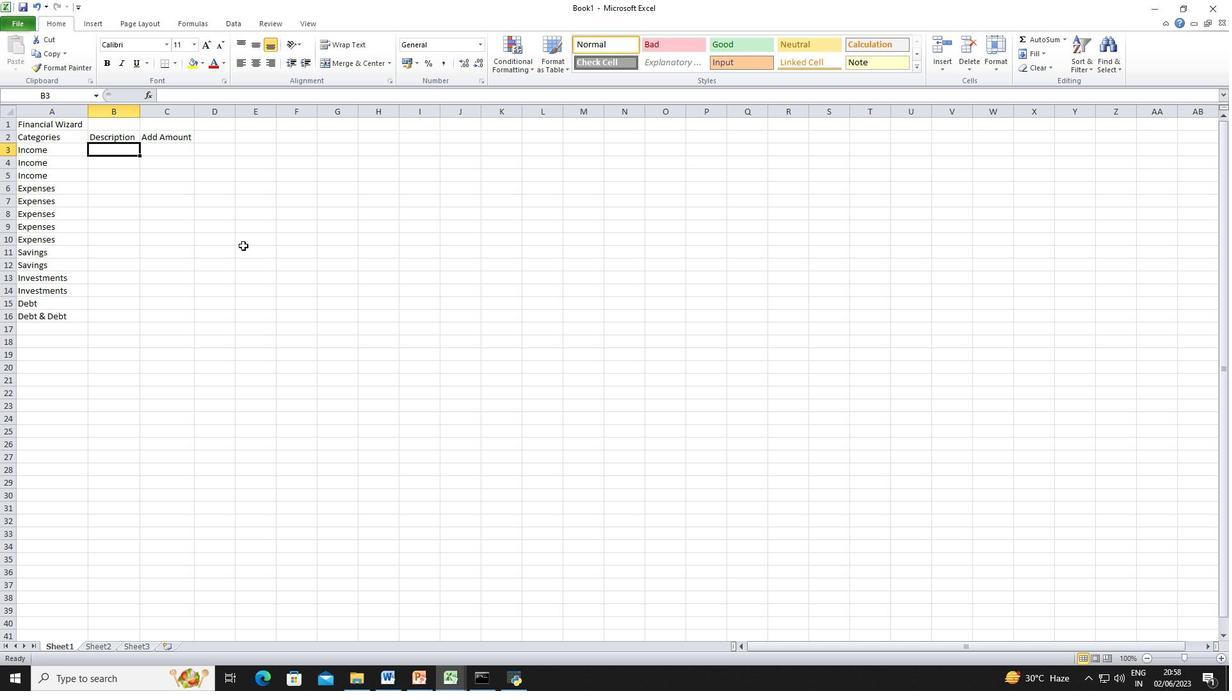 
Action: Key pressed <Key.shift_r><Key.shift_r><Key.shift_r><Key.shift_r><Key.shift_r><Key.shift_r><Key.shift_r>Salary<Key.space><Key.enter><Key.shift_r>Frrr<Key.backspace><Key.backspace><Key.backspace>reelance<Key.space><Key.enter>
Screenshot: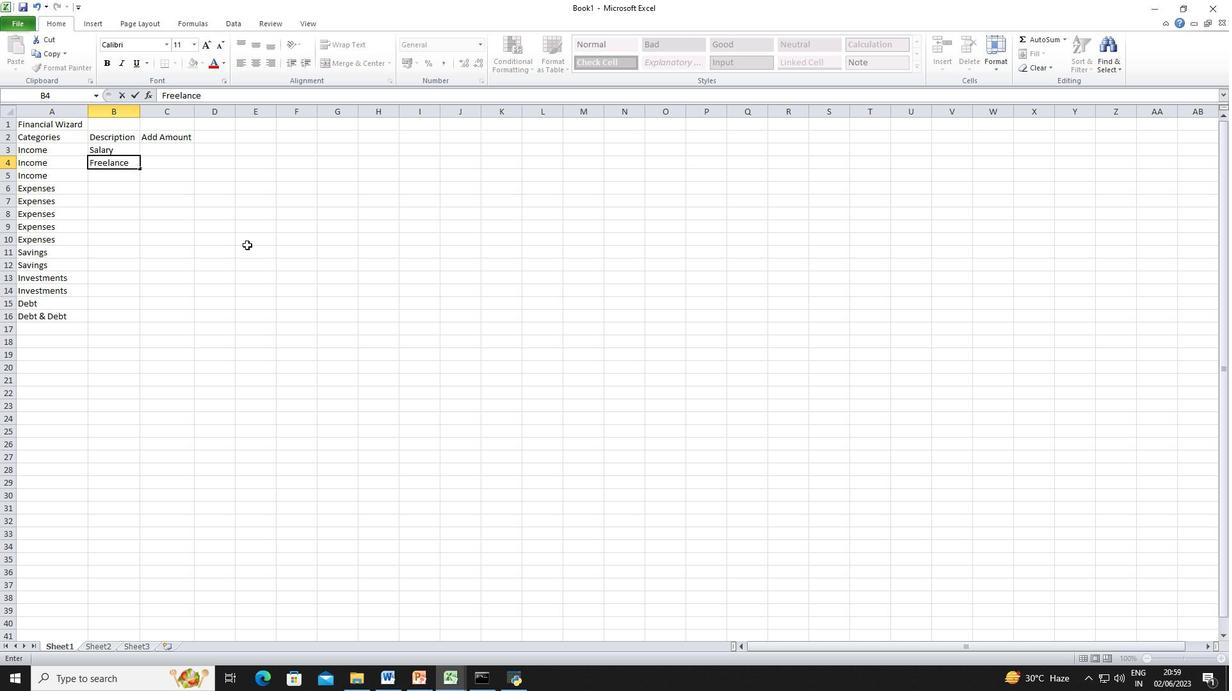 
Action: Mouse moved to (109, 163)
Screenshot: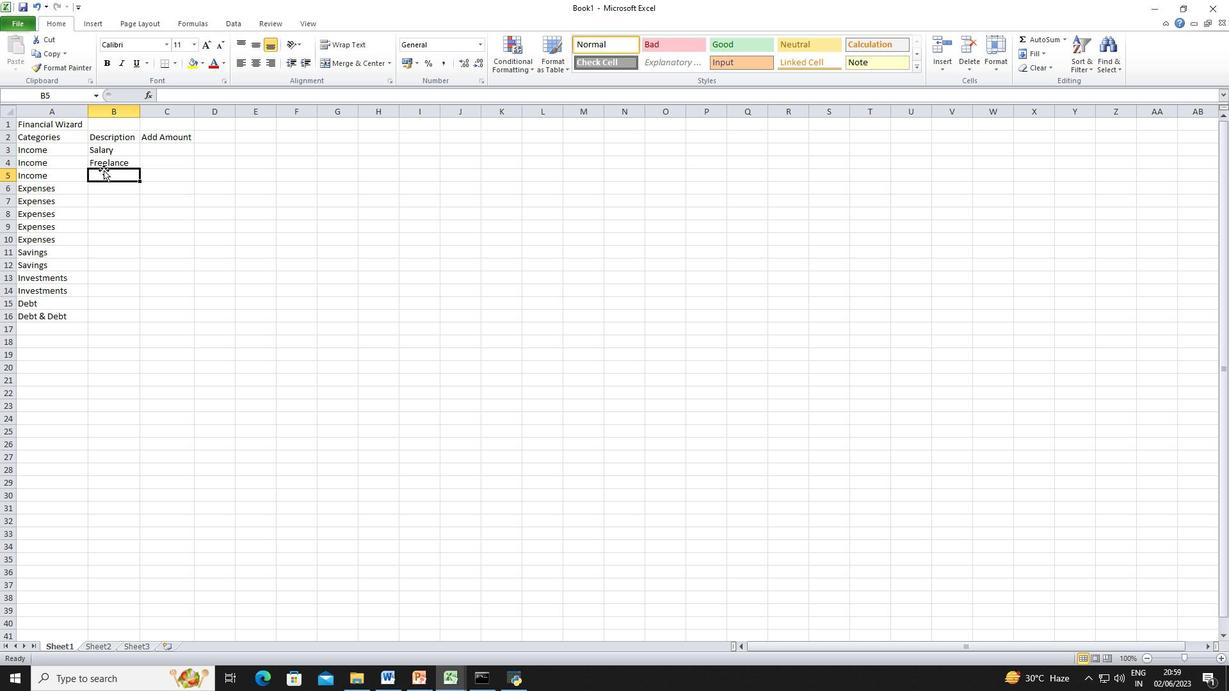 
Action: Mouse pressed left at (109, 163)
Screenshot: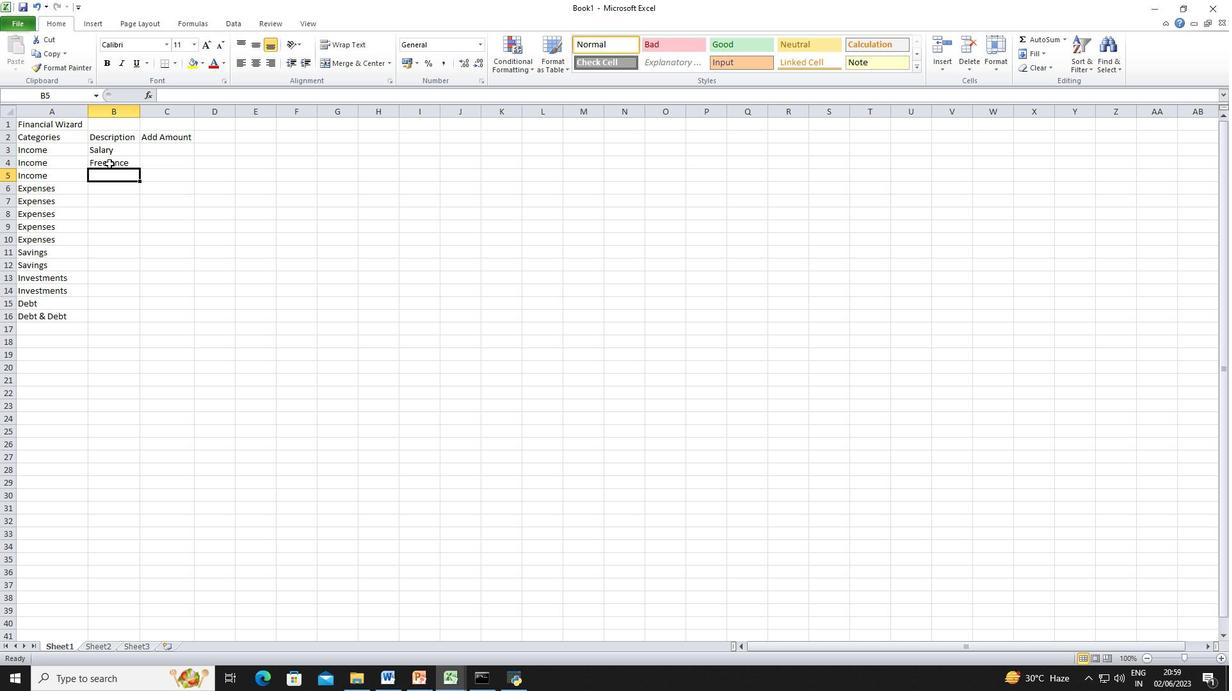 
Action: Mouse moved to (211, 94)
Screenshot: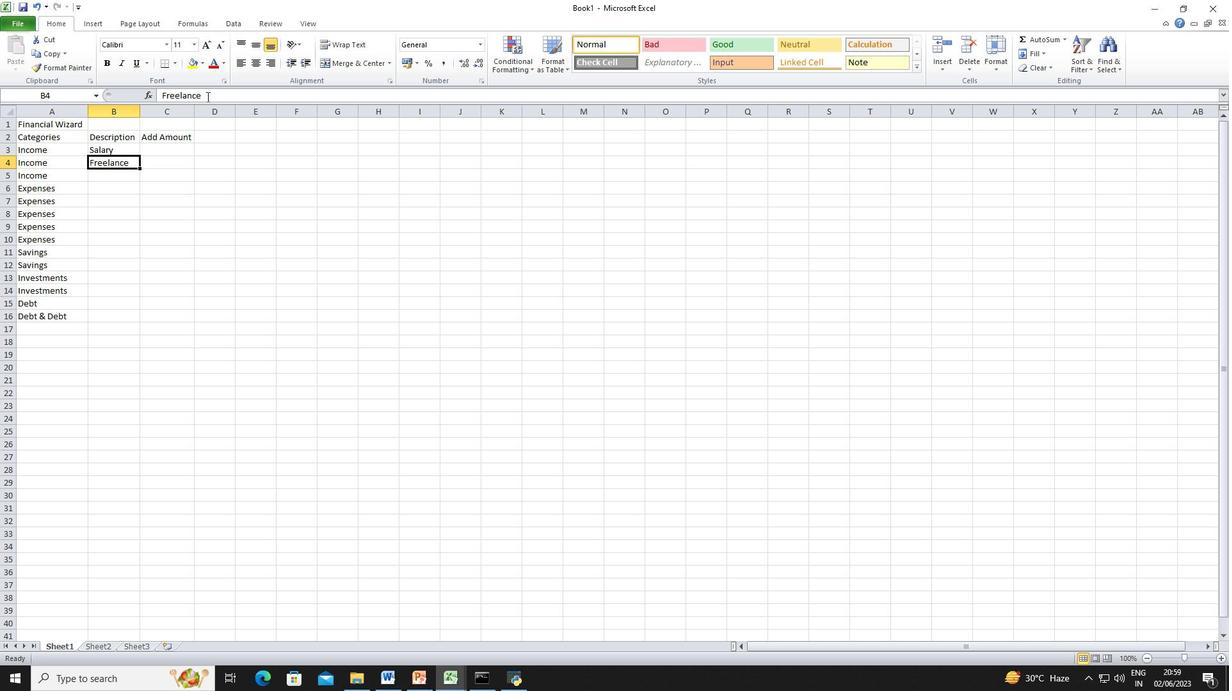 
Action: Mouse pressed left at (211, 94)
Screenshot: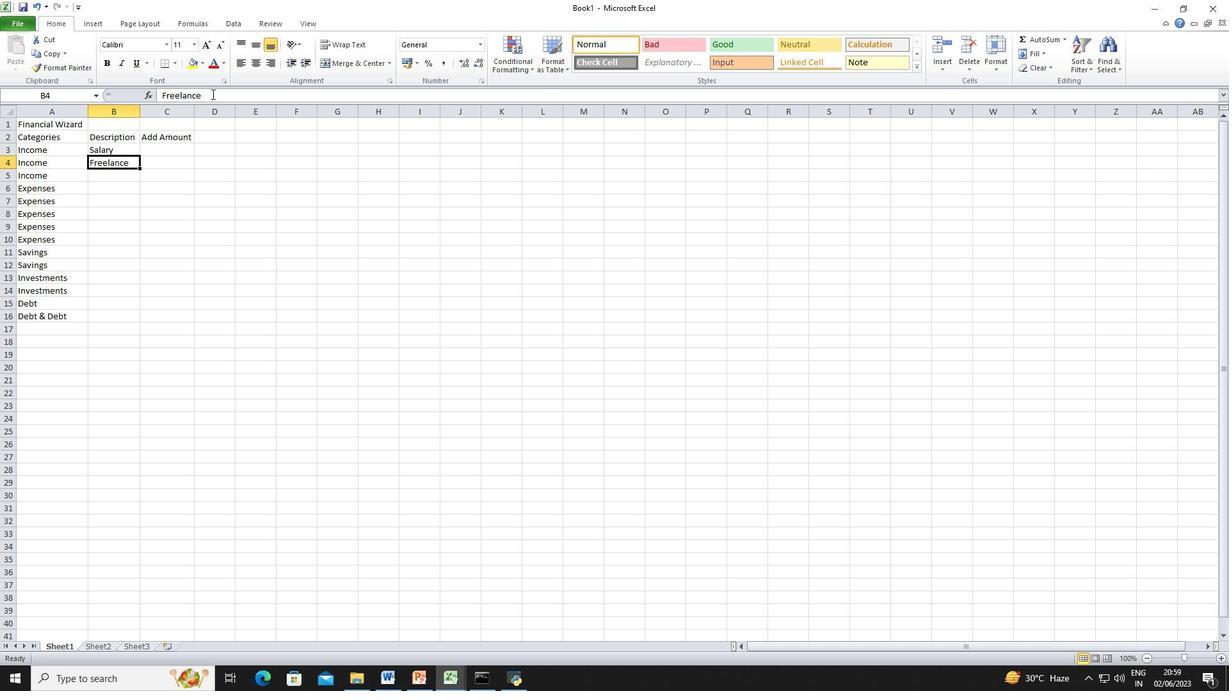 
Action: Key pressed <Key.shift_r>Work<Key.enter><Key.shift_r><Key.shift_r><Key.shift_r><Key.shift_r><Key.shift_r><Key.shift_r><Key.shift_r><Key.shift_r><Key.shift_r><Key.shift_r><Key.shift_r>Rental<Key.space><Key.shift_r>Income<Key.space><Key.enter><Key.shift_r>Housing<Key.enter><Key.shift_r>Transportation<Key.space><Key.enter><Key.shift_r><Key.shift_r><Key.shift_r><Key.shift_r><Key.shift_r><Key.shift_r>Ge<Key.backspace>roceries<Key.space><Key.enter><Key.shift_r>Utilities<Key.enter><Key.shift_r>W<Key.backspace><Key.shift_r>Entertainment<Key.space><Key.enter><Key.shift_r>Emergency<Key.space><Key.shift_r>Fund<Key.space><Key.enter><Key.shift_r>Retirement<Key.space><Key.enter><Key.shift_r>Stocks<Key.space><Key.enter><Key.shift_r>Mutual<Key.space><Key.shift_r>Funds<Key.space><Key.enter><Key.shift_r>Credit<Key.space><Key.shift_r>Cardv<Key.backspace><Key.space>1<Key.space><Key.enter><Key.shift_r>Credit<Key.space>ard<Key.backspace><Key.backspace><Key.backspace><Key.shift_r><Key.shift_r><Key.shift_r>card<Key.space>2<Key.space><Key.shift_r>&<Key.space><Key.shift_r>Student<Key.space><Key.shift_r>Loan<Key.space>
Screenshot: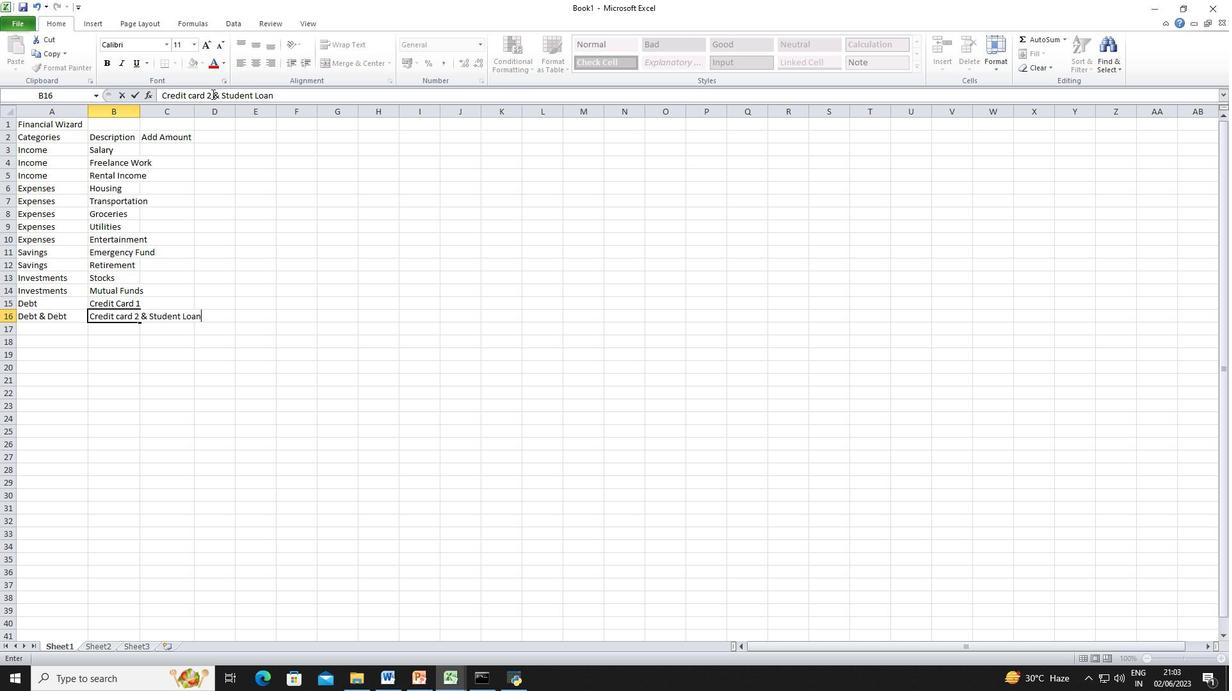 
Action: Mouse moved to (353, 234)
Screenshot: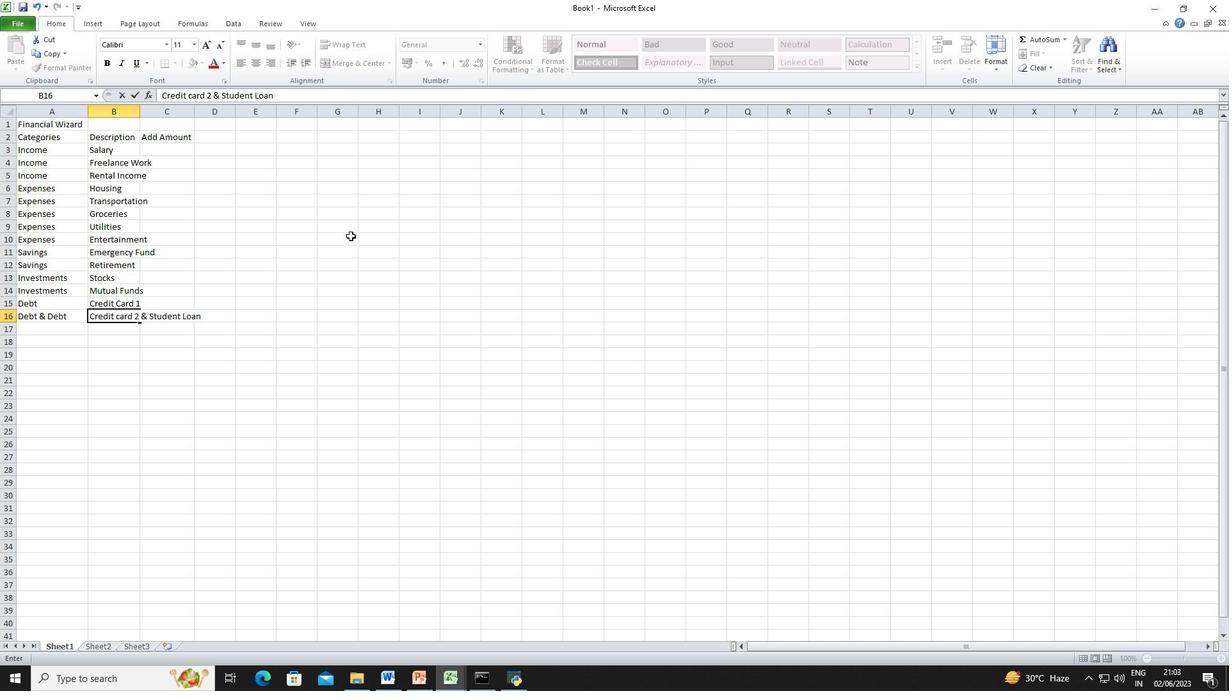 
Action: Mouse pressed left at (353, 234)
Screenshot: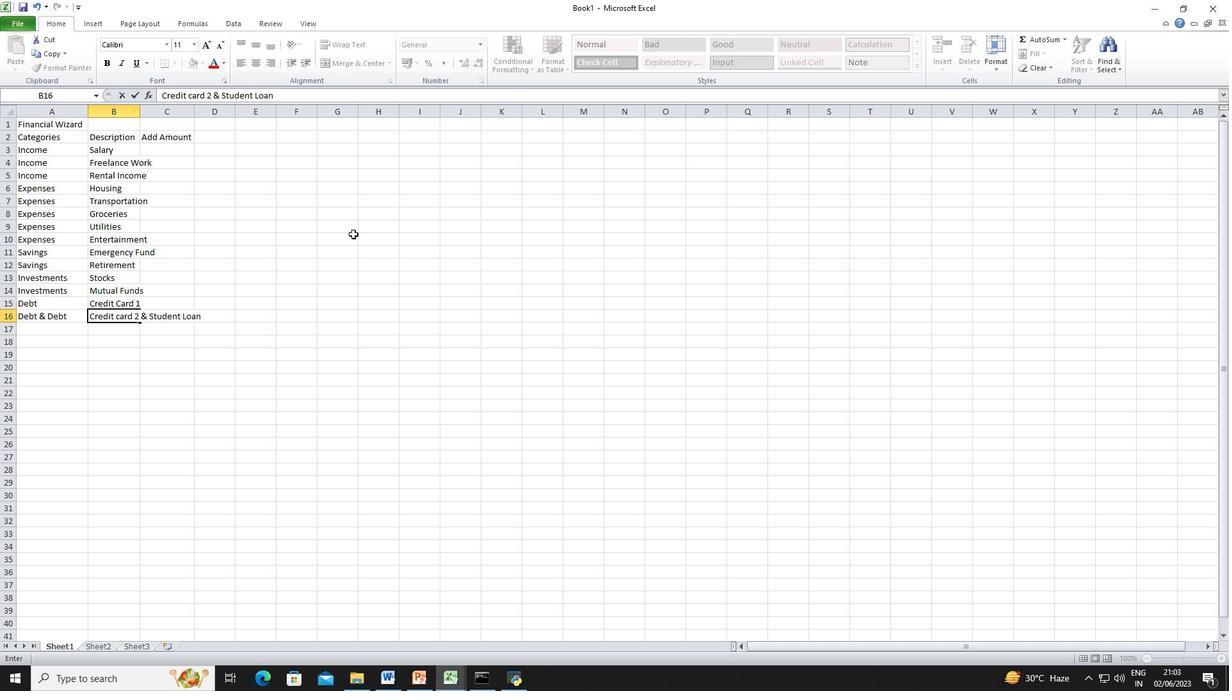 
Action: Mouse moved to (139, 110)
Screenshot: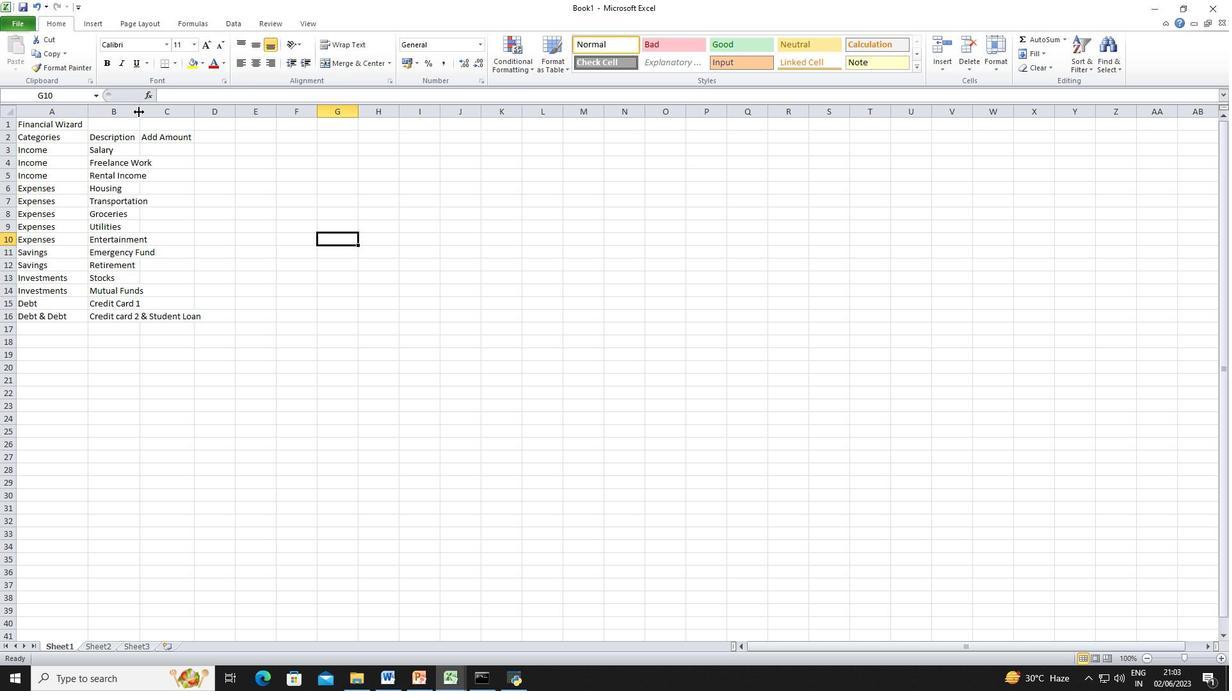 
Action: Mouse pressed left at (139, 110)
Screenshot: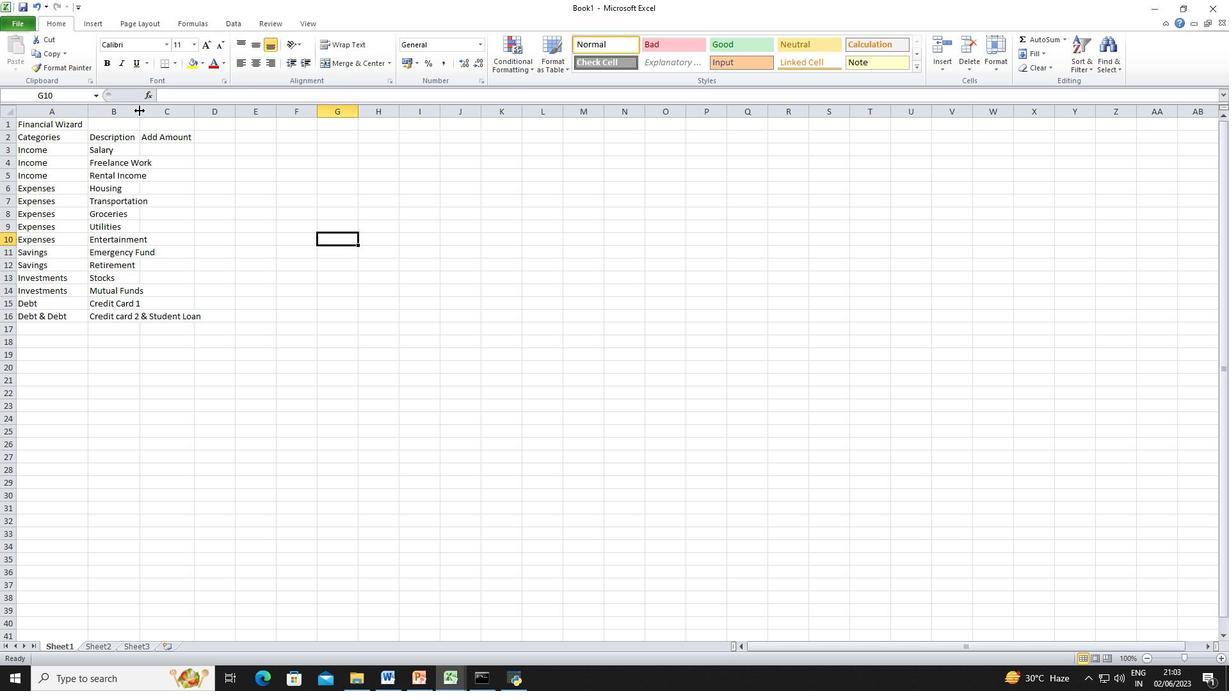 
Action: Mouse pressed left at (139, 110)
Screenshot: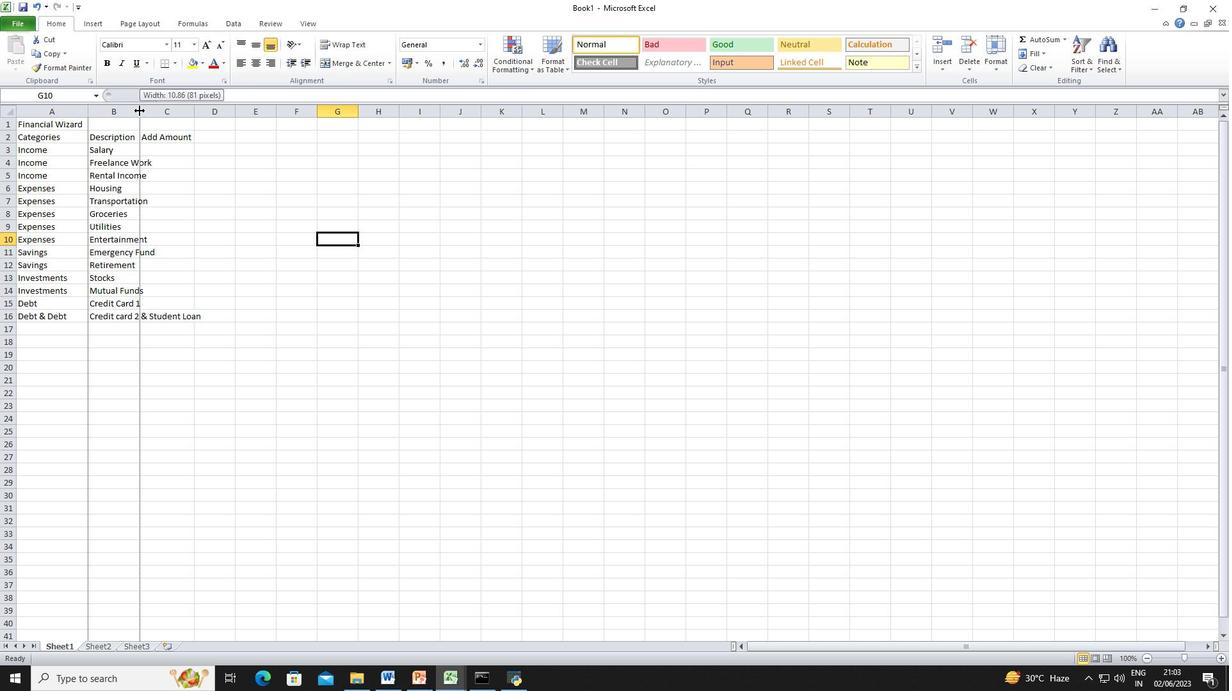
Action: Mouse moved to (233, 149)
Screenshot: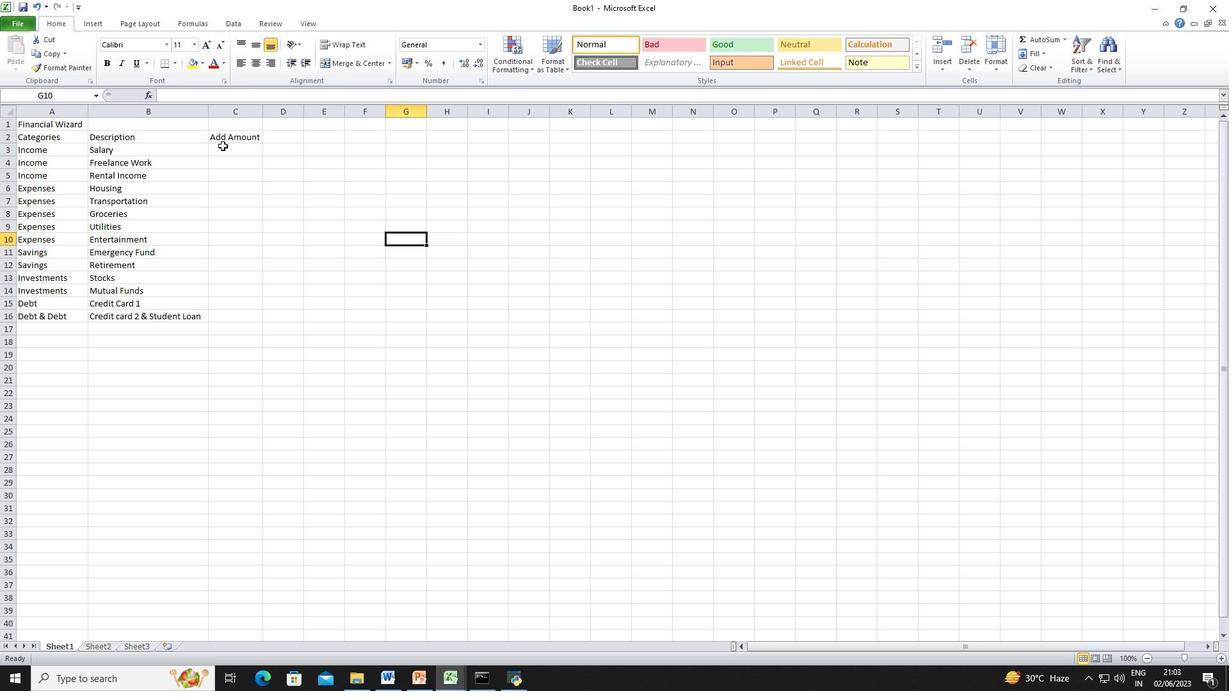 
Action: Mouse pressed left at (233, 149)
Screenshot: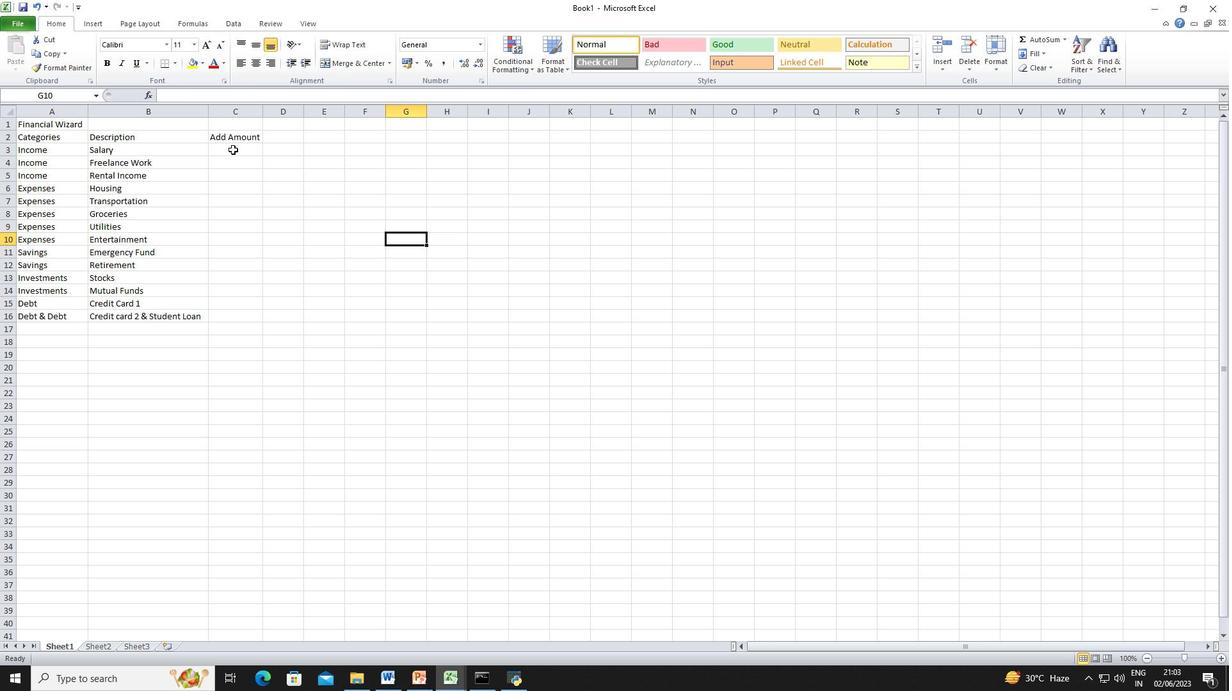 
Action: Mouse moved to (862, 176)
Screenshot: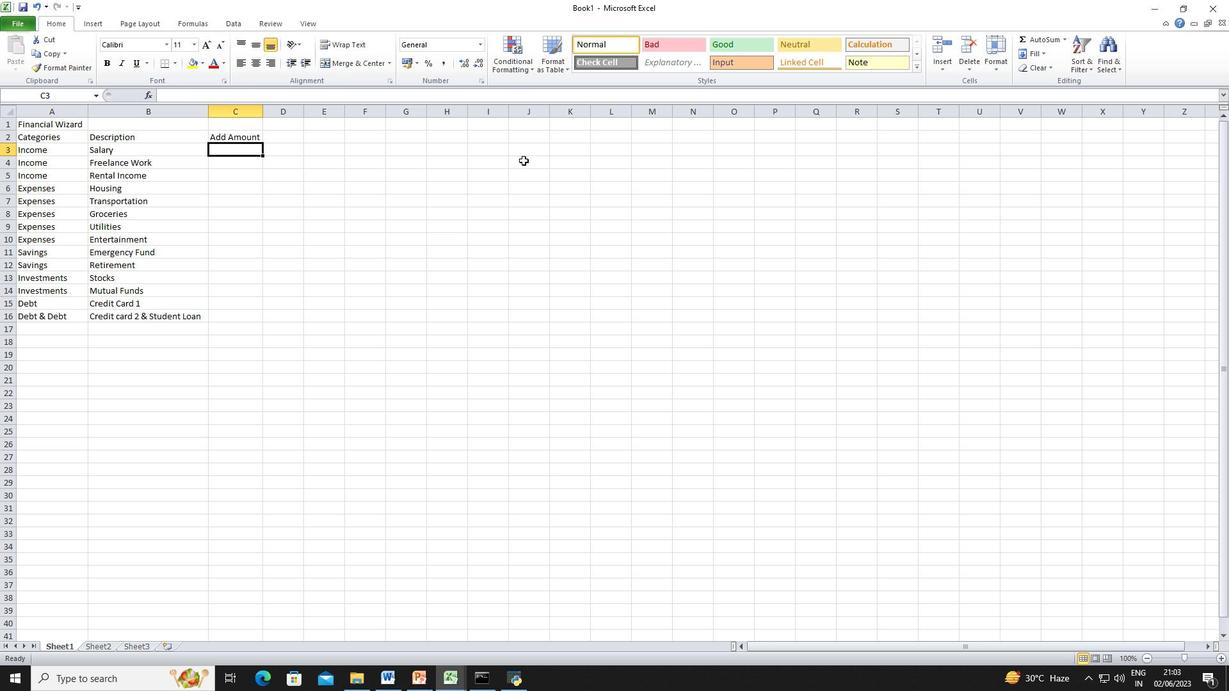 
Action: Key pressed <Key.shift_r><Key.shift_r><Key.shift_r><Key.shift_r><Key.shift_r><Key.shift_r><Key.shift_r><Key.shift_r><Key.shift_r><Key.shift_r>$5000<Key.enter><Key.shift_r><Key.shift_r>$1,200<Key.enter><Key.shift_r><Key.shift_r><Key.shift_r><Key.shift_r><Key.shift_r><Key.shift_r><Key.shift_r><Key.shift_r><Key.shift_r><Key.shift_r><Key.shift_r><Key.shift_r><Key.shift_r><Key.shift_r><Key.shift_r>$500<Key.enter><Key.shift_r><Key.shift_r><Key.shift_r><Key.shift_r><Key.shift_r><Key.shift_r><Key.shift_r><Key.shift_r><Key.shift_r><Key.shift_r><Key.shift_r><Key.shift_r><Key.shift_r><Key.shift_r><Key.shift_r><Key.shift_r><Key.shift_r><Key.shift_r><Key.shift_r>$1,200<Key.enter><Key.shift_r><Key.shift_r><Key.shift_r><Key.shift_r><Key.shift_r><Key.shift_r><Key.shift_r><Key.shift_r><Key.shift_r><Key.shift_r><Key.shift_r><Key.shift_r><Key.shift_r><Key.shift_r><Key.shift_r><Key.shift_r>$2<Key.backspace>300<Key.enter><Key.shift_r><Key.shift_r><Key.shift_r><Key.shift_r><Key.shift_r><Key.shift_r><Key.shift_r><Key.shift_r><Key.shift_r><Key.shift_r><Key.shift_r><Key.shift_r><Key.shift_r><Key.shift_r><Key.shift_r><Key.shift_r>$400<Key.enter><Key.shift_r><Key.shift_r><Key.shift_r>$200<Key.enter><Key.shift_r><Key.shift_r><Key.shift_r><Key.shift_r><Key.shift_r><Key.shift_r><Key.shift_r><Key.shift_r><Key.shift_r><Key.shift_r><Key.shift_r><Key.shift_r>$150<Key.space><Key.enter><Key.shift_r><Key.shift_r><Key.shift_r><Key.shift_r><Key.shift_r><Key.shift_r><Key.shift_r><Key.shift_r><Key.shift_r>$500<Key.enter><Key.shift_r><Key.shift_r><Key.shift_r><Key.shift_r>$1000<Key.enter><Key.shift_r><Key.shift_r><Key.shift_r><Key.shift_r><Key.shift_r><Key.shift_r><Key.shift_r><Key.shift_r><Key.shift_r><Key.shift_r><Key.shift_r><Key.shift_r><Key.shift_r><Key.shift_r><Key.shift_r><Key.shift_r><Key.shift_r><Key.shift_r><Key.shift_r><Key.shift_r><Key.shift_r><Key.shift_r><Key.shift_r><Key.shift_r><Key.shift_r><Key.shift_r><Key.shift_r><Key.shift_r><Key.shift_r><Key.shift_r><Key.shift_r><Key.shift_r>$500<Key.space><Key.enter><Key.shift_r><Key.shift_r><Key.shift_r><Key.shift_r><Key.shift_r><Key.shift_r><Key.shift_r><Key.shift_r><Key.shift_r><Key.shift_r><Key.shift_r><Key.shift_r><Key.shift_r><Key.shift_r><Key.shift_r><Key.shift_r><Key.shift_r><Key.shift_r><Key.shift_r><Key.shift_r><Key.shift_r><Key.shift_r>$300<Key.enter><Key.shift_r><Key.shift_r><Key.shift_r><Key.shift_r><Key.shift_r><Key.shift_r><Key.shift_r><Key.shift_r><Key.shift_r><Key.shift_r><Key.shift_r><Key.shift_r><Key.shift_r><Key.shift_r><Key.shift_r><Key.shift_r><Key.shift_r><Key.shift_r><Key.shift_r><Key.shift_r><Key.shift_r><Key.shift_r><Key.shift_r><Key.shift_r><Key.shift_r><Key.shift_r><Key.shift_r><Key.shift_r><Key.shift_r><Key.shift_r><Key.shift_r><Key.shift_r>
Screenshot: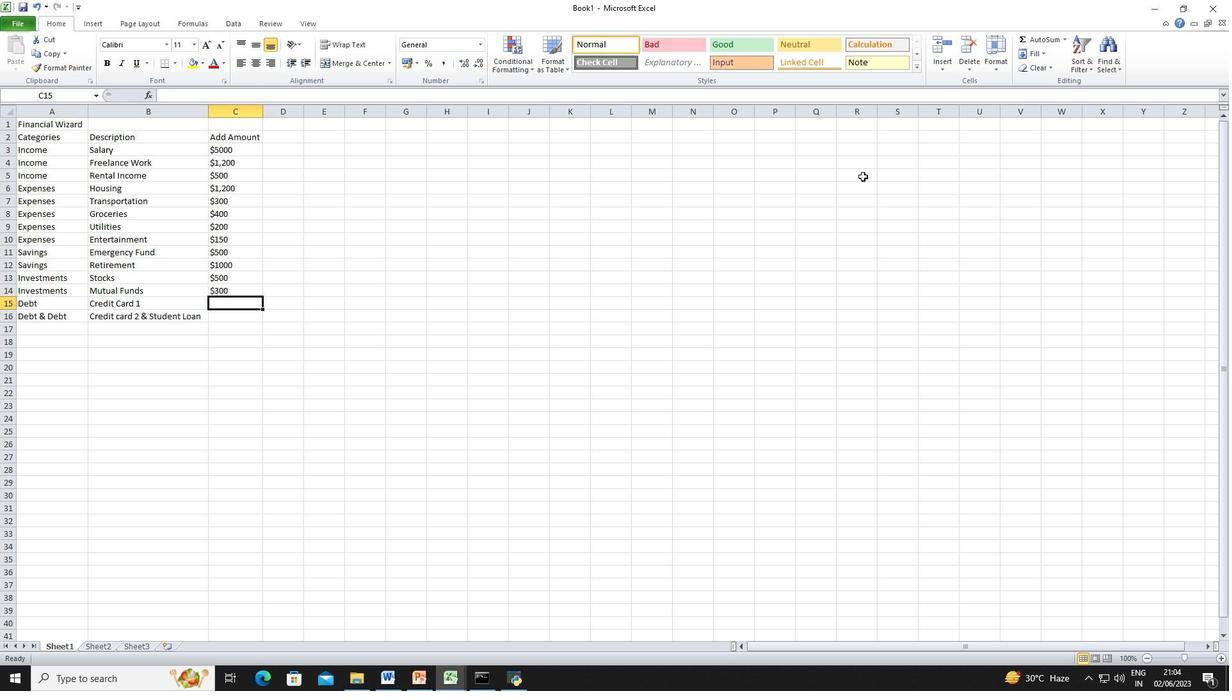 
Action: Mouse moved to (371, 282)
Screenshot: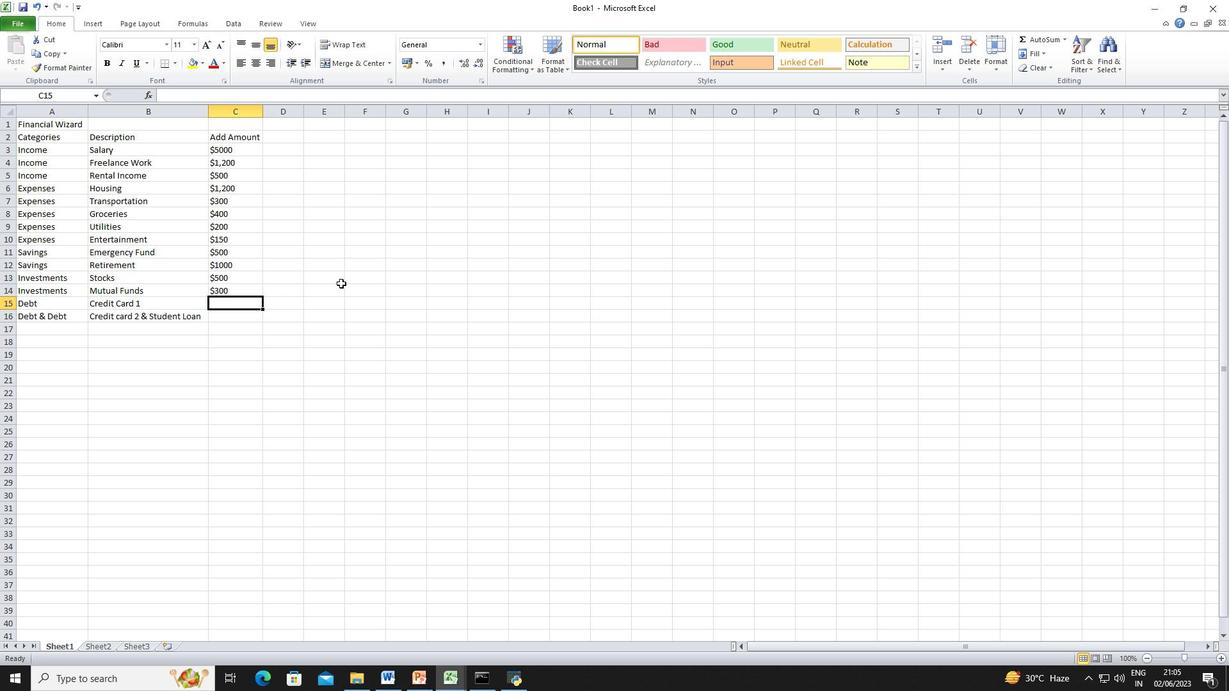 
Action: Key pressed <Key.shift_r><Key.shift_r><Key.shift_r><Key.shift_r><Key.shift_r><Key.shift_r><Key.shift_r><Key.shift_r><Key.shift_r><Key.shift_r><Key.shift_r><Key.shift_r><Key.shift_r><Key.shift_r><Key.shift_r><Key.shift_r><Key.shift_r><Key.shift_r><Key.shift_r>$200<Key.enter><Key.shift_r><Key.shift_r><Key.shift_r><Key.shift_r><Key.shift_r><Key.shift_r><Key.shift_r><Key.shift_r><Key.shift_r><Key.shift_r><Key.shift_r><Key.shift_r><Key.shift_r><Key.shift_r><Key.shift_r><Key.shift_r><Key.shift_r><Key.shift_r><Key.shift_r><Key.shift_r><Key.shift_r><Key.shift_r><Key.shift_r><Key.shift_r><Key.shift_r><Key.shift_r><Key.shift_r><Key.shift_r><Key.shift_r><Key.shift_r><Key.shift_r><Key.shift_r><Key.shift_r><Key.shift_r><Key.shift_r><Key.shift_r><Key.shift_r><Key.shift_r><Key.shift_r><Key.shift_r>$100<Key.space><Key.shift_r><Key.shift_r><Key.shift_r><Key.shift_r><Key.shift_r><Key.shift_r><Key.shift_r>&<Key.space><Key.shift_r><Key.shift_r><Key.shift_r><Key.shift_r><Key.shift_r>$300
Screenshot: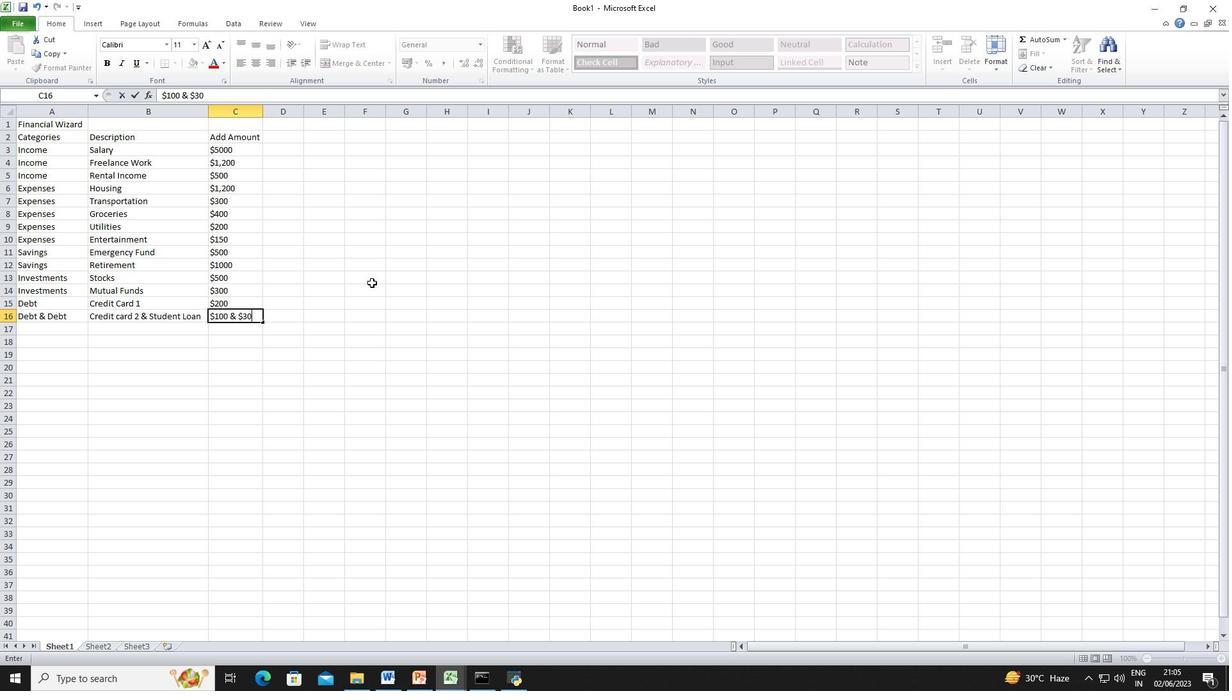 
Action: Mouse moved to (384, 275)
Screenshot: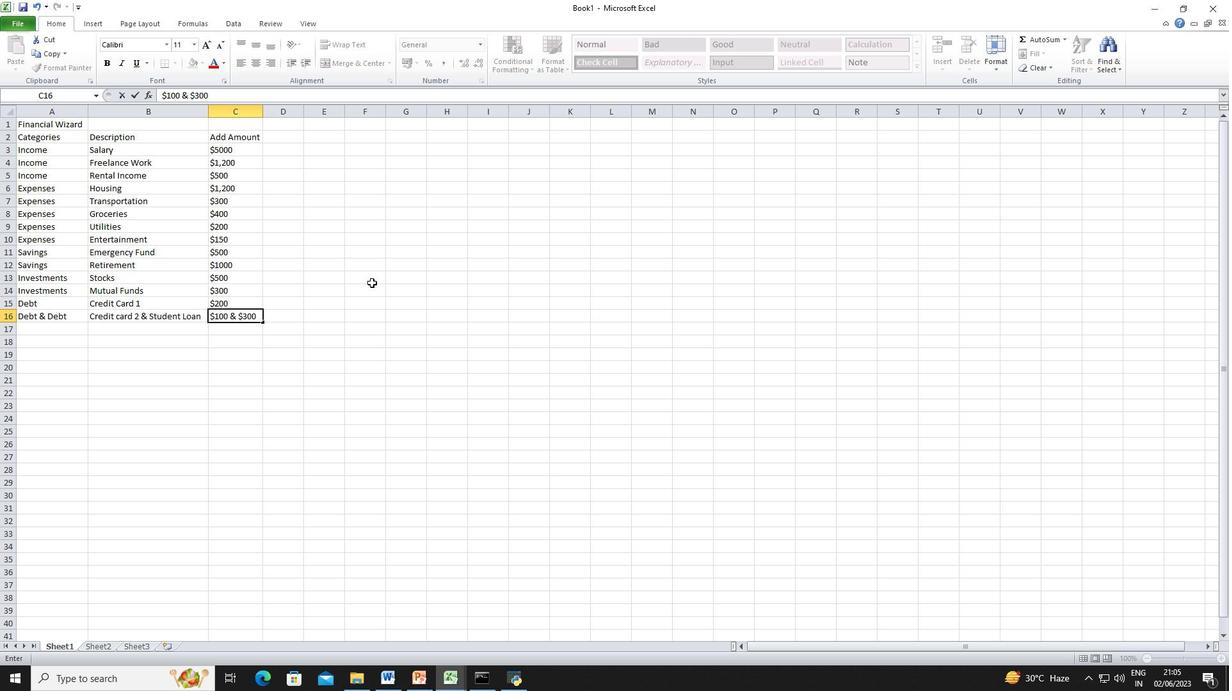 
Action: Mouse pressed left at (384, 275)
Screenshot: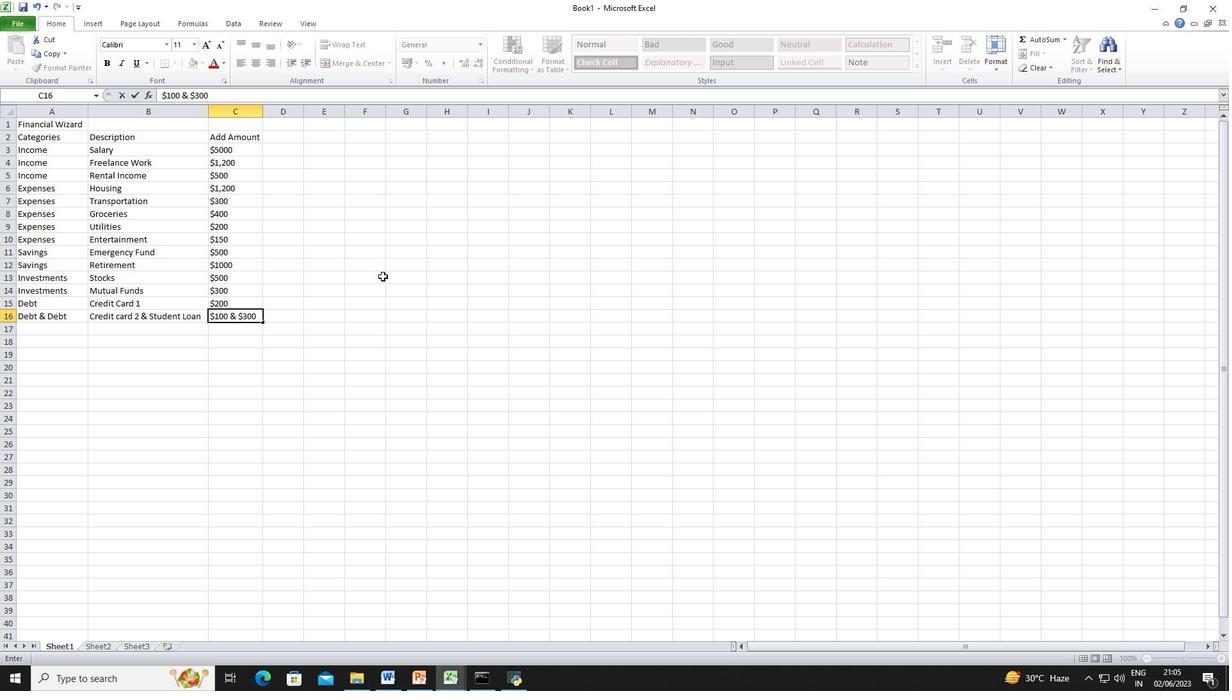 
Action: Mouse moved to (208, 115)
Screenshot: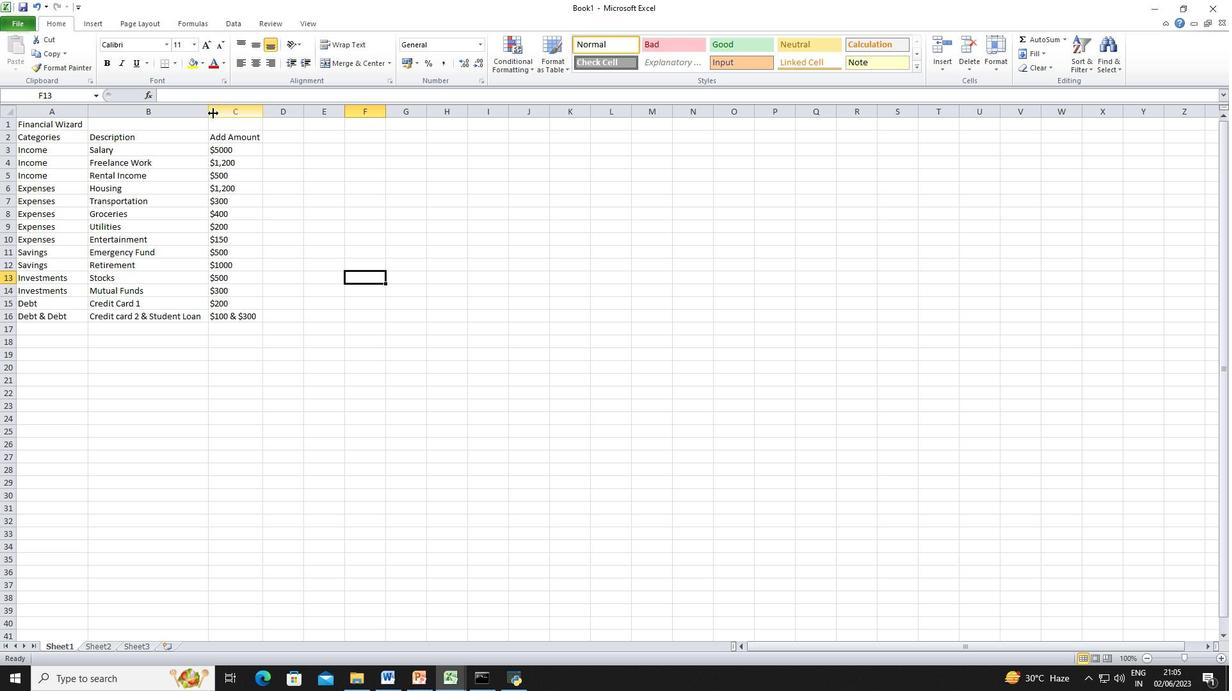 
Action: Mouse pressed left at (208, 115)
Screenshot: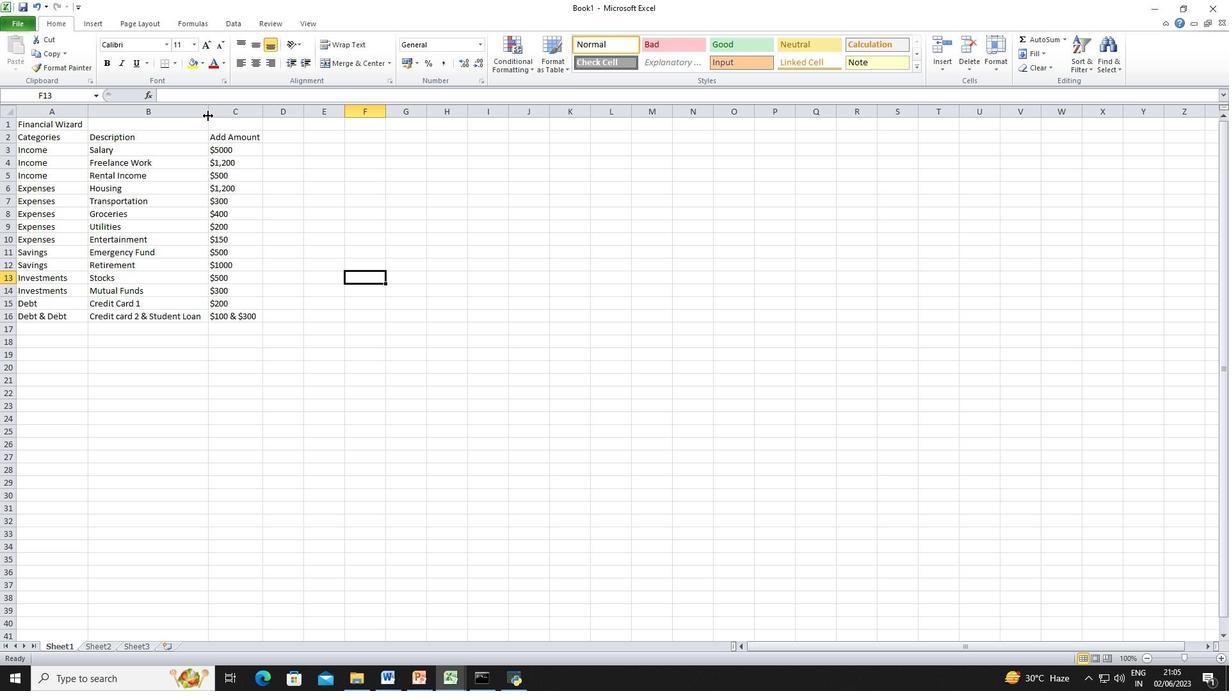 
Action: Mouse pressed left at (208, 115)
Screenshot: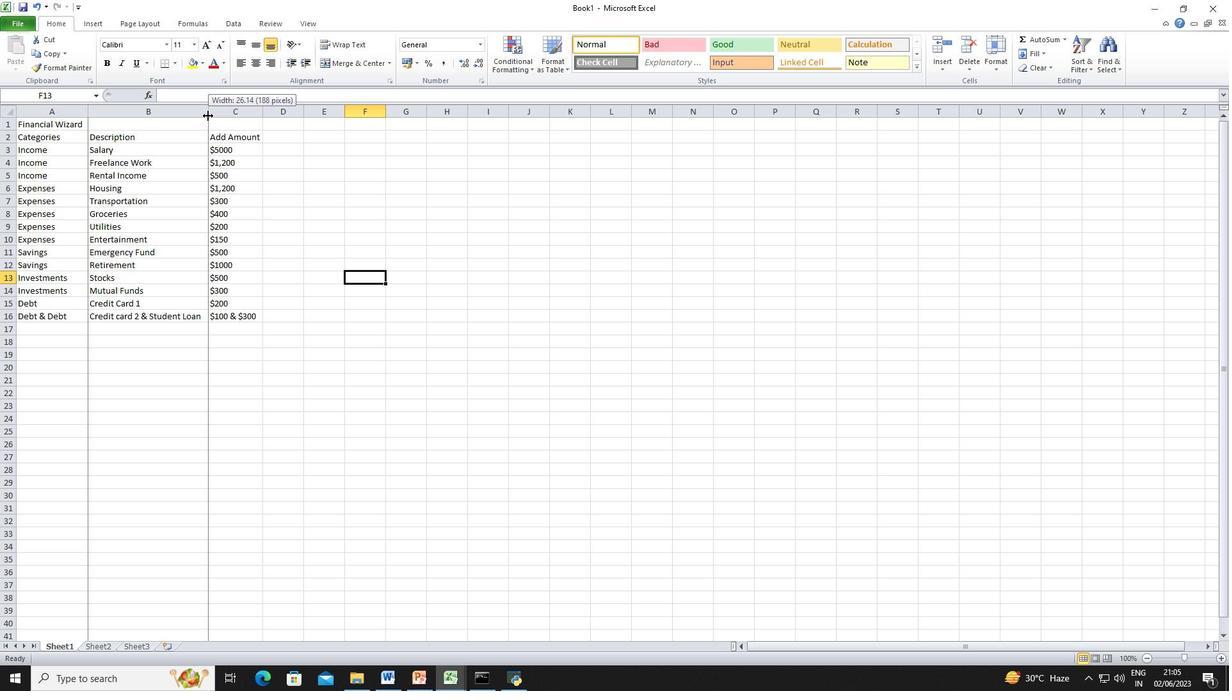 
Action: Mouse moved to (264, 109)
Screenshot: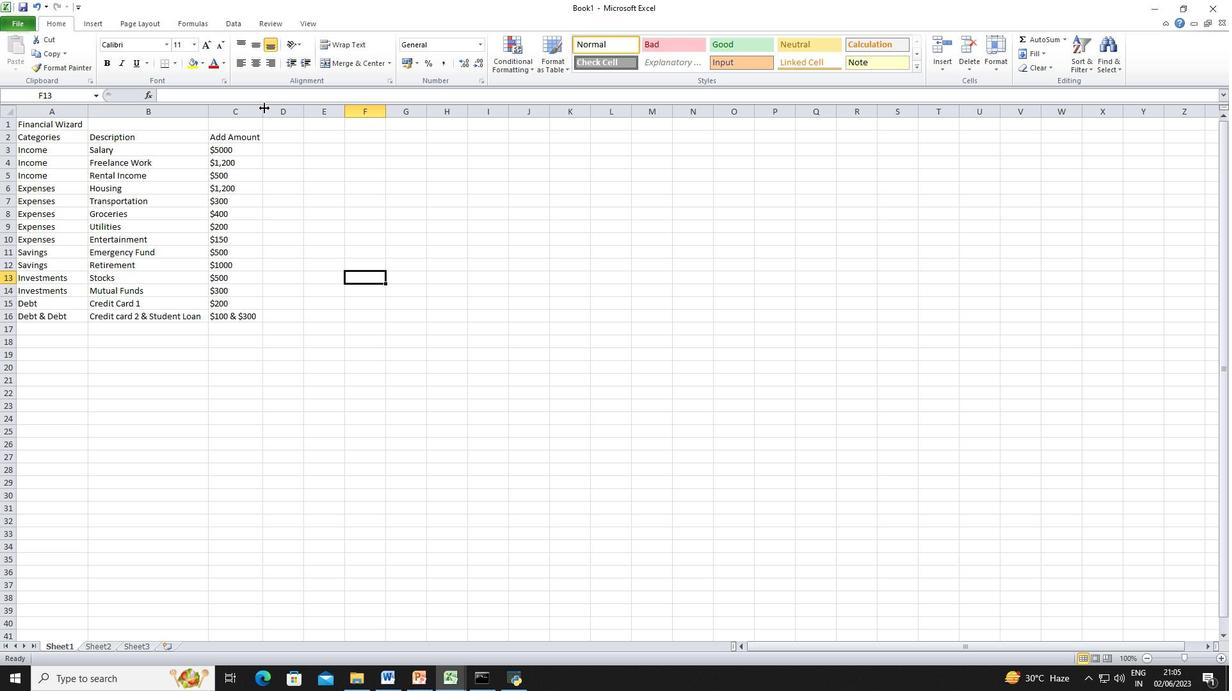 
Action: Mouse pressed left at (264, 109)
Screenshot: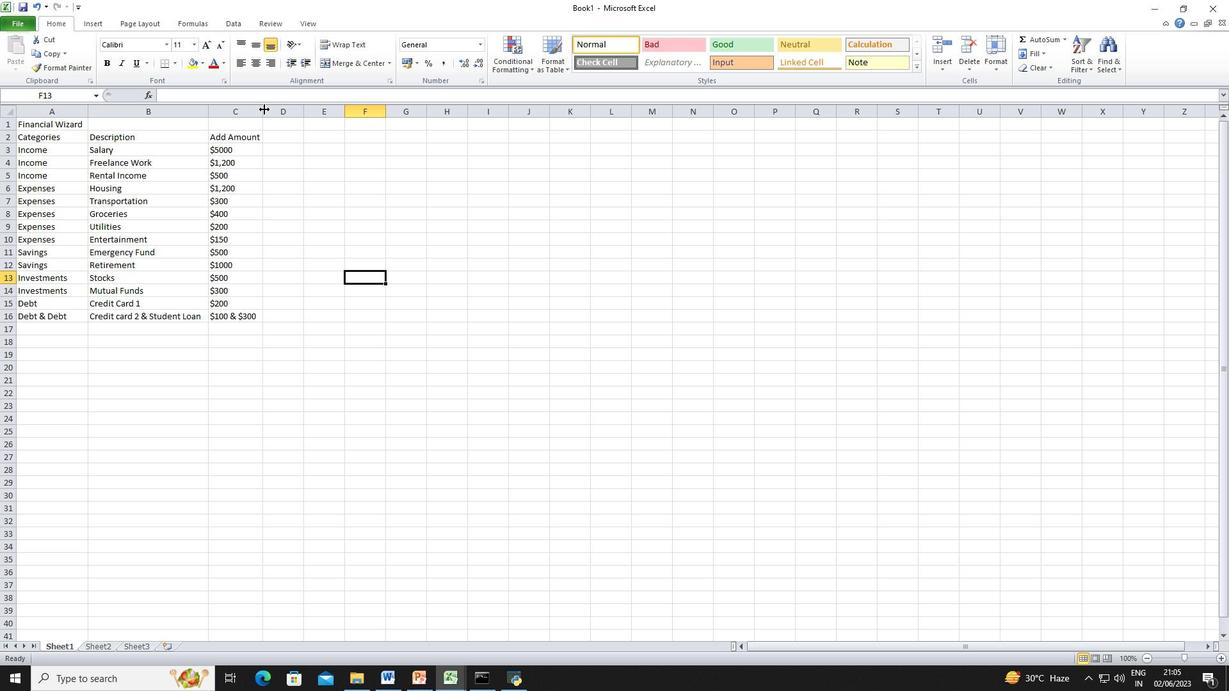 
Action: Mouse pressed left at (264, 109)
Screenshot: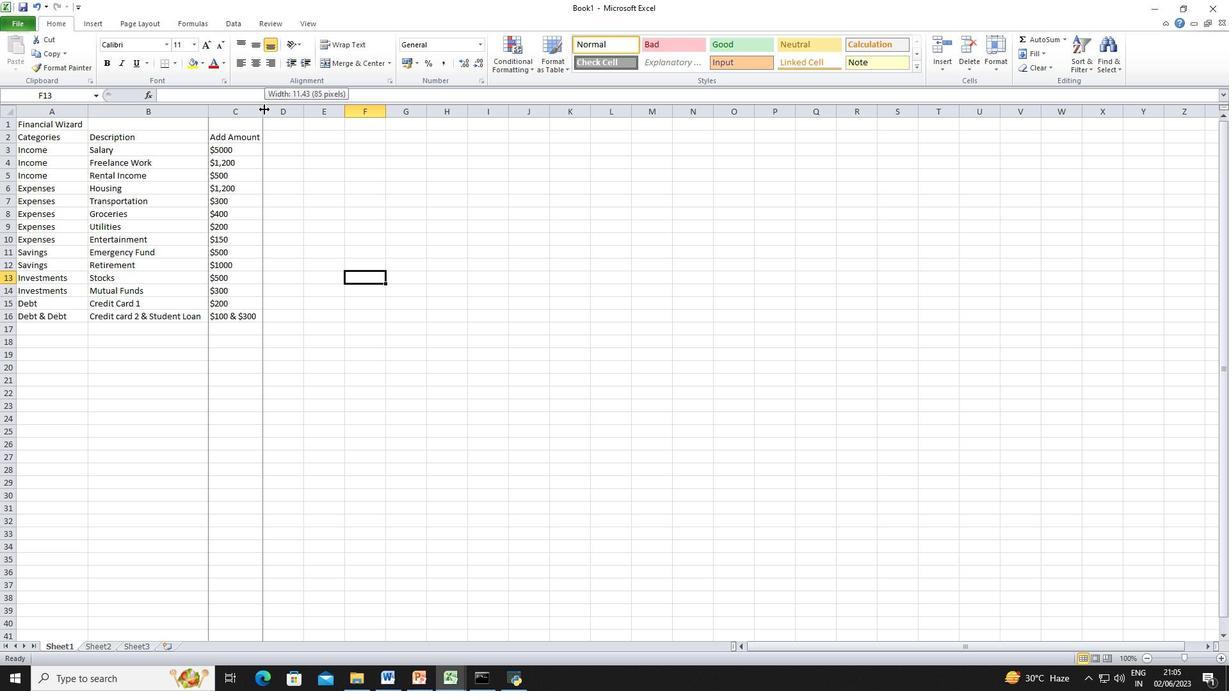 
Action: Mouse moved to (2, 23)
Screenshot: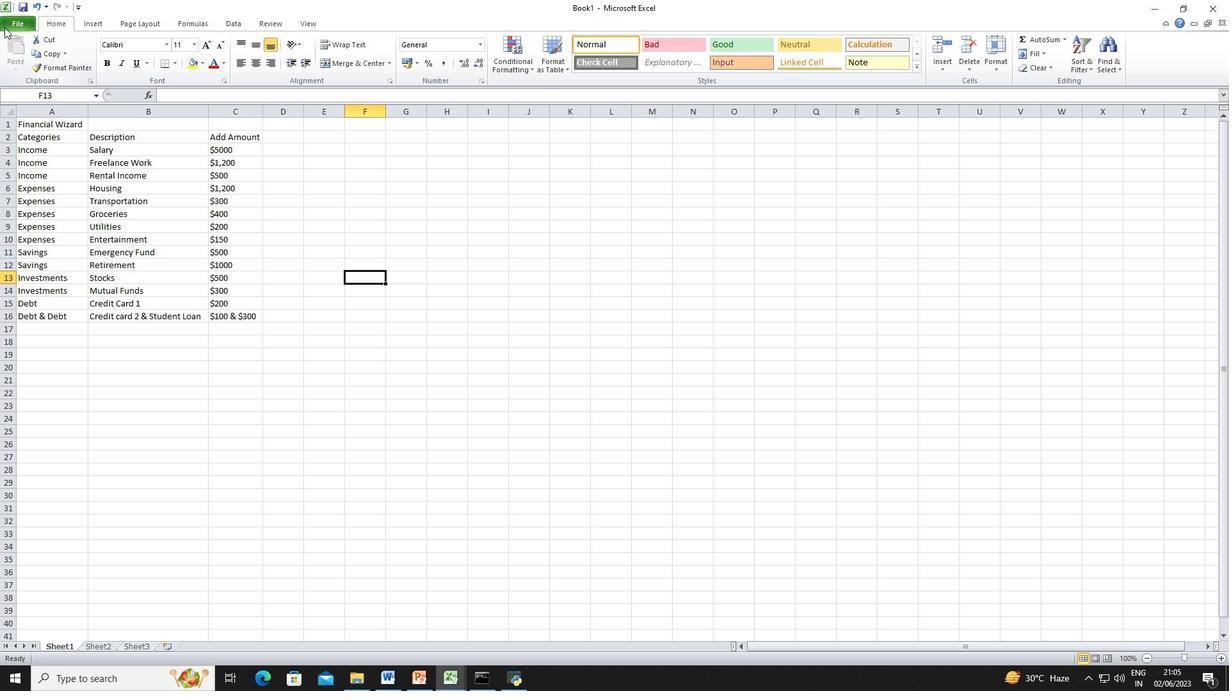 
Action: Mouse pressed left at (2, 23)
Screenshot: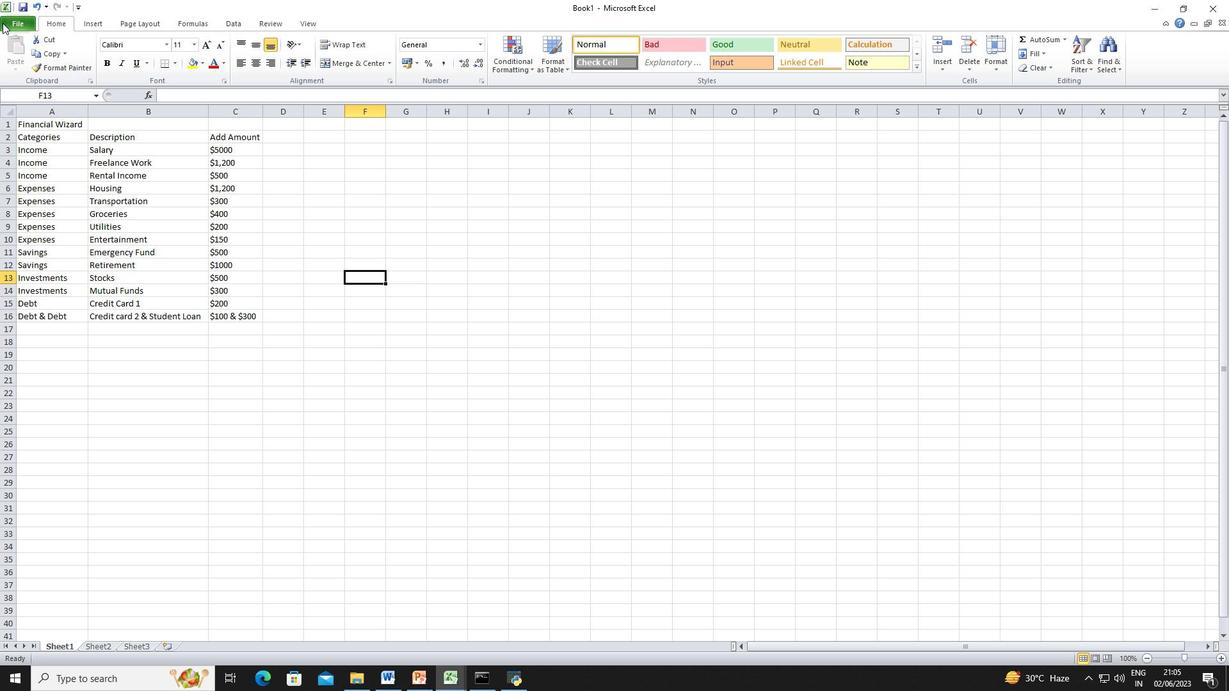 
Action: Mouse moved to (48, 60)
Screenshot: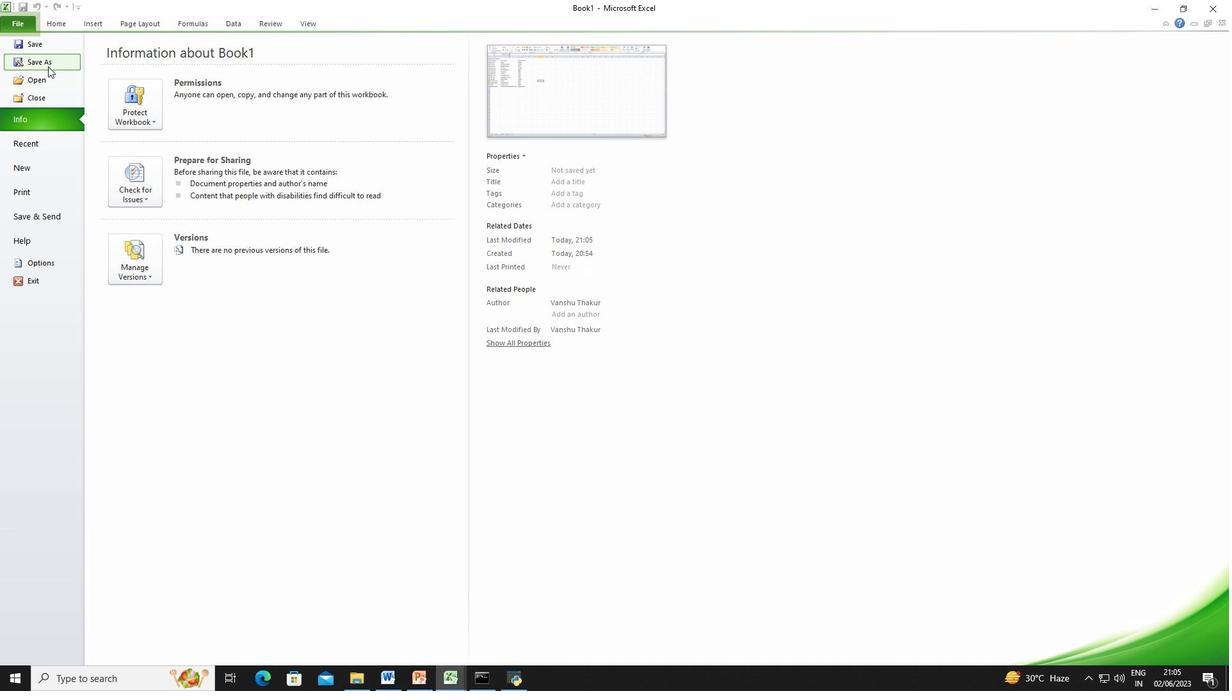 
Action: Mouse pressed left at (48, 60)
Screenshot: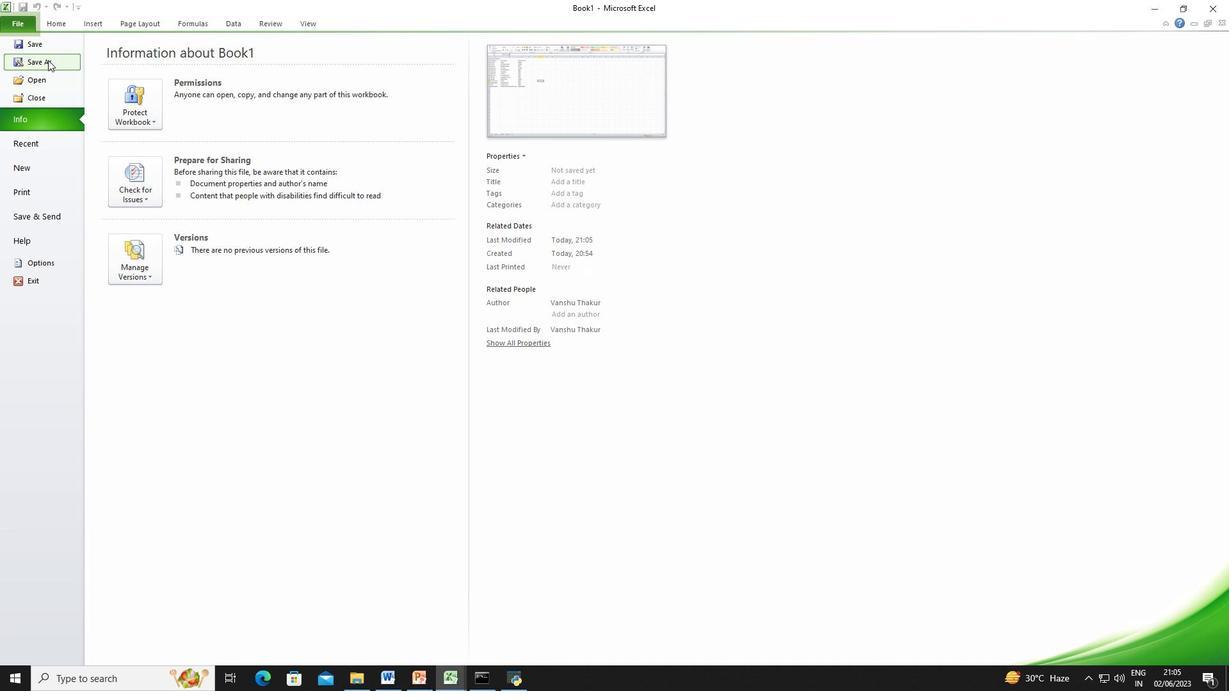 
Action: Mouse moved to (953, 692)
Screenshot: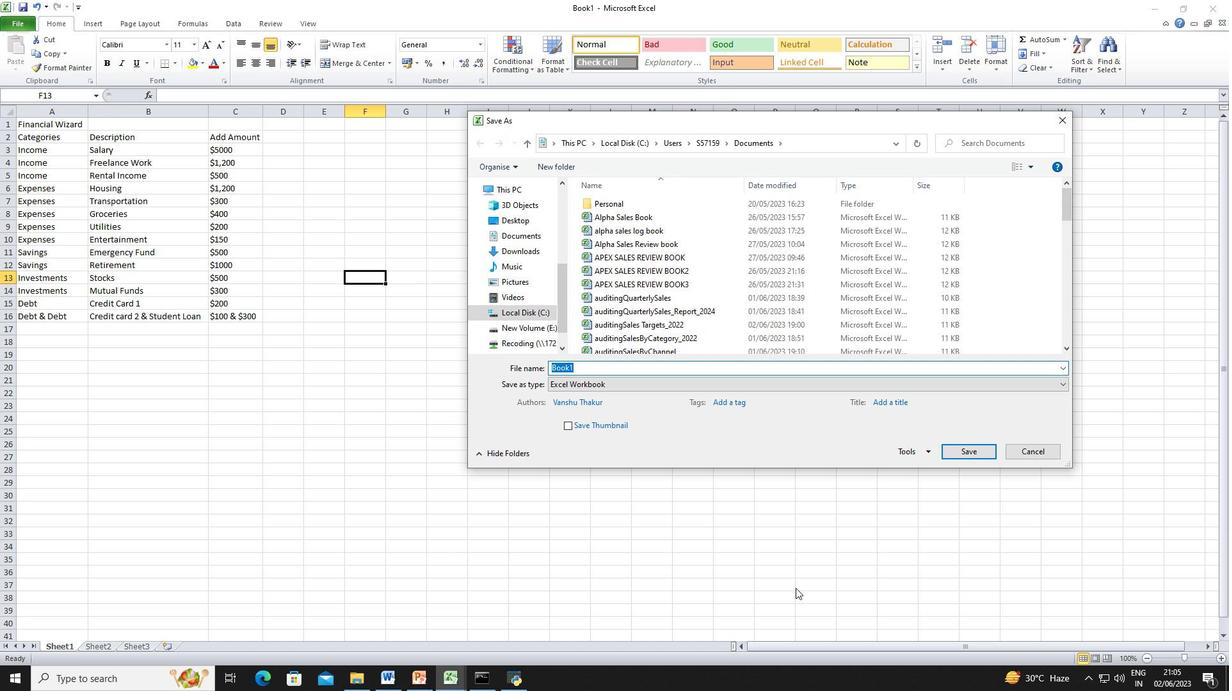 
Action: Key pressed <Key.shift_r>Budget<Key.space><Key.shift_r>Worksheet<Key.enter>
Screenshot: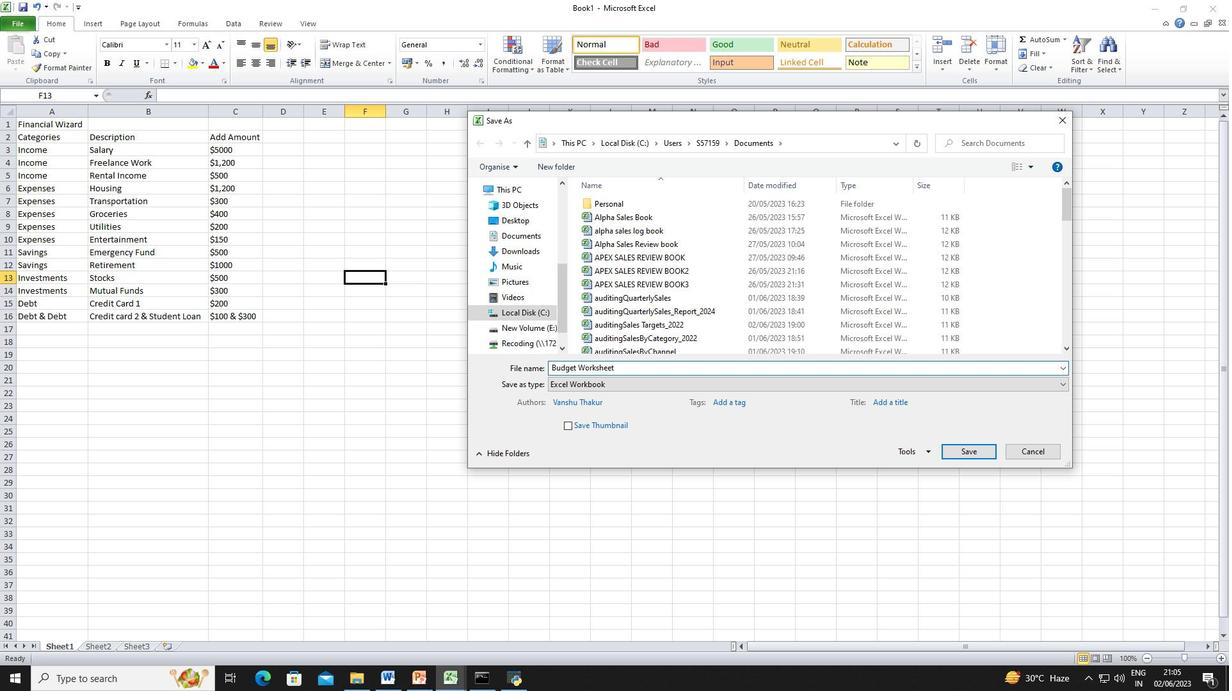 
Action: Mouse moved to (371, 690)
Screenshot: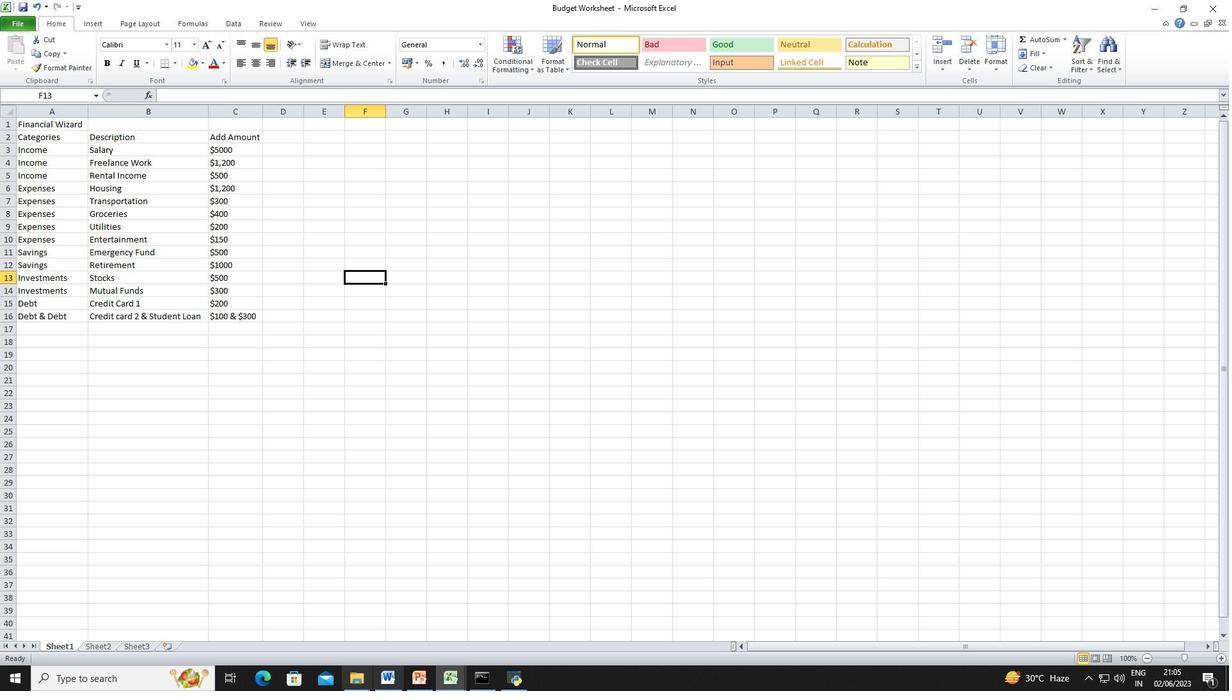 
